Task: Find connections with filter location Bègles with filter topic #realestateinvesting with filter profile language French with filter current company Directi with filter school Dr. Babasaheb Ambedkar Marathwada University, Aurangabad with filter industry Leasing Residential Real Estate with filter service category Blogging with filter keywords title Architect
Action: Mouse moved to (484, 64)
Screenshot: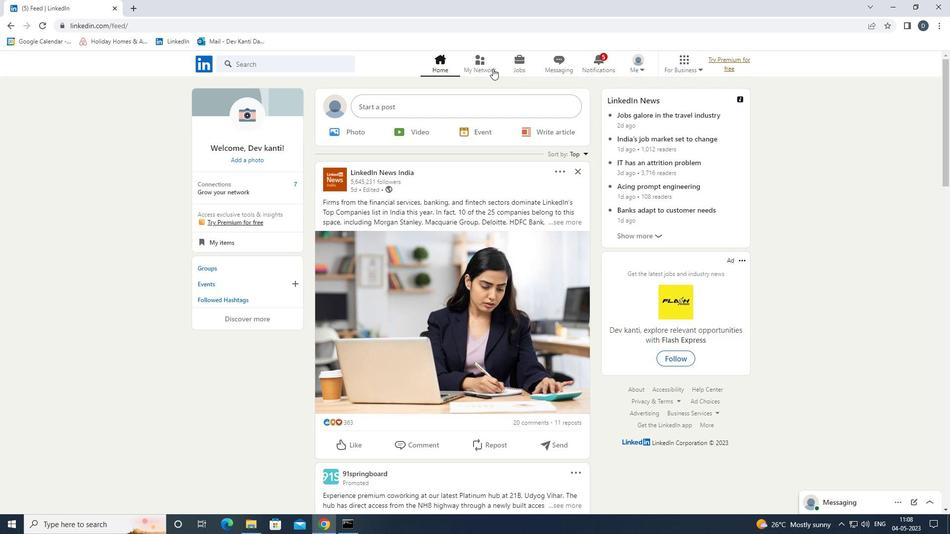 
Action: Mouse pressed left at (484, 64)
Screenshot: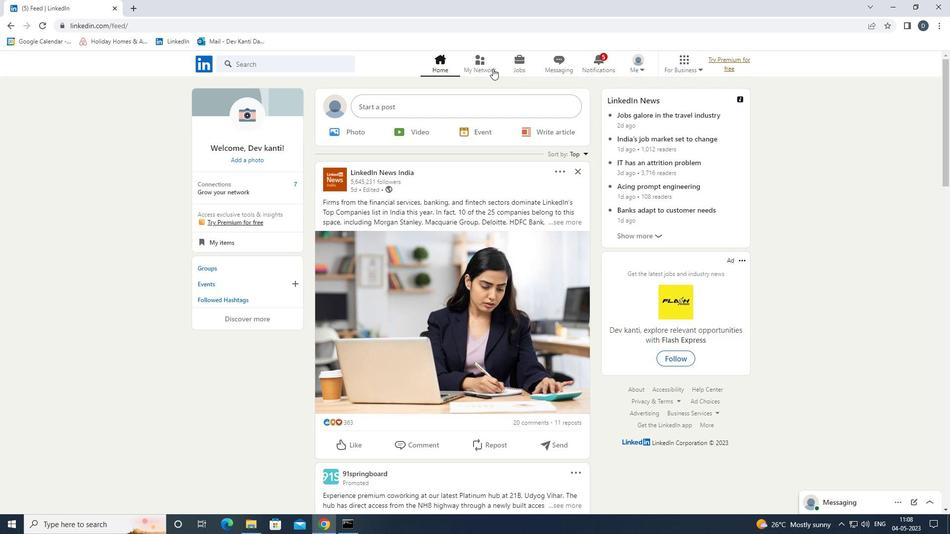
Action: Mouse moved to (329, 118)
Screenshot: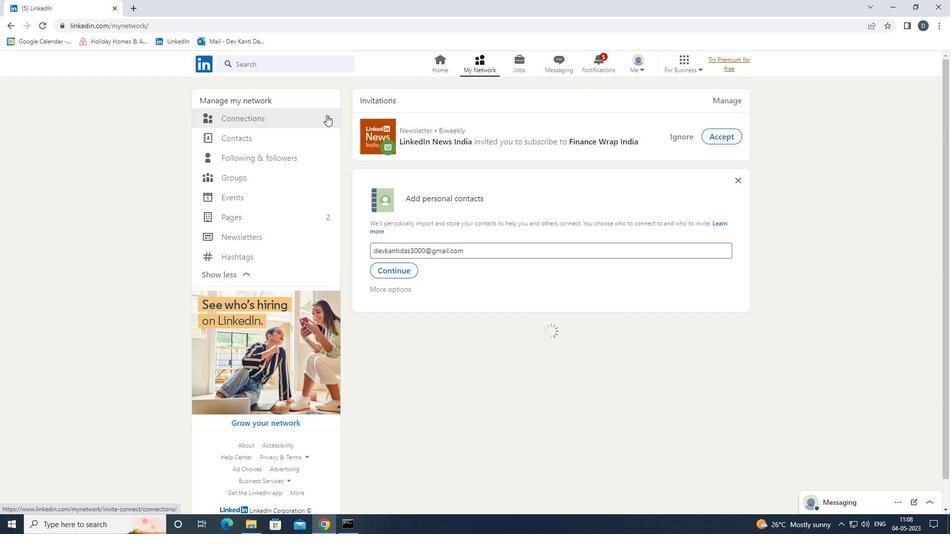 
Action: Mouse pressed left at (329, 118)
Screenshot: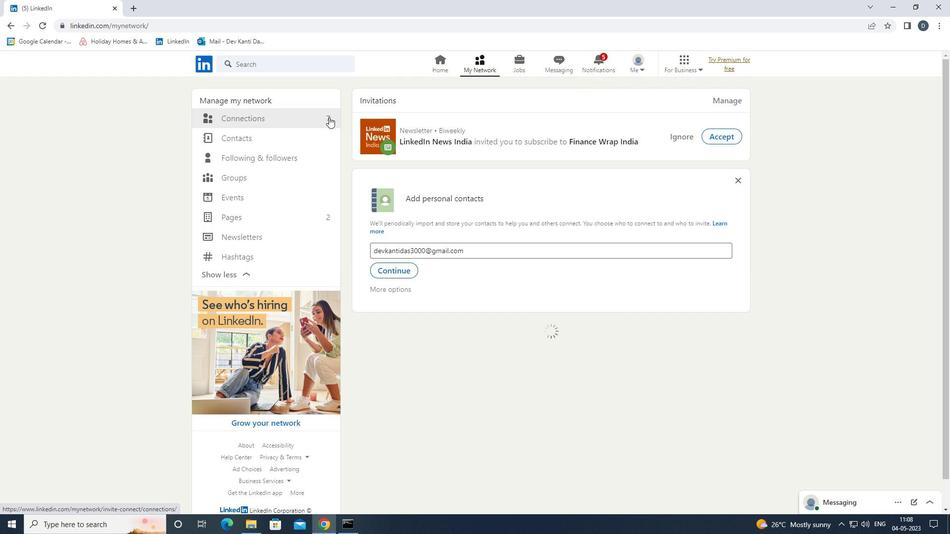 
Action: Mouse moved to (565, 117)
Screenshot: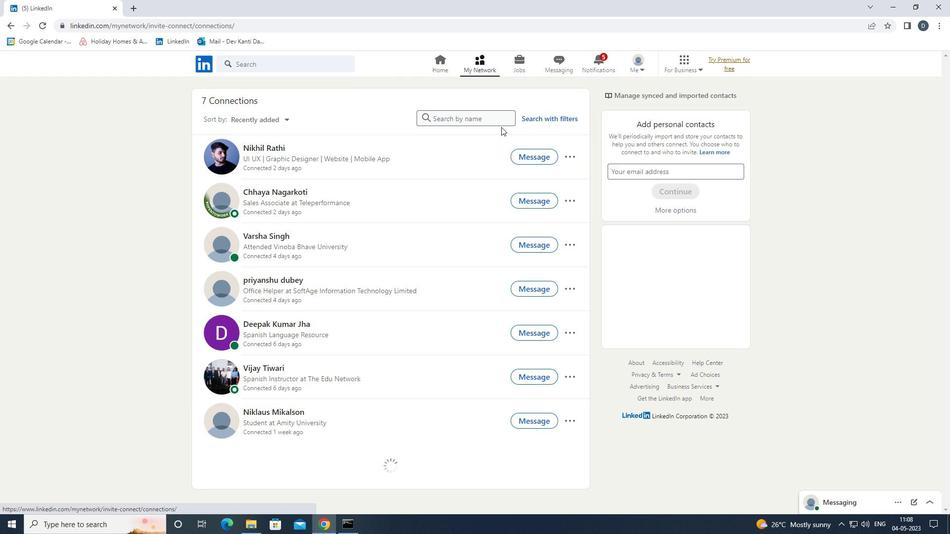 
Action: Mouse pressed left at (565, 117)
Screenshot: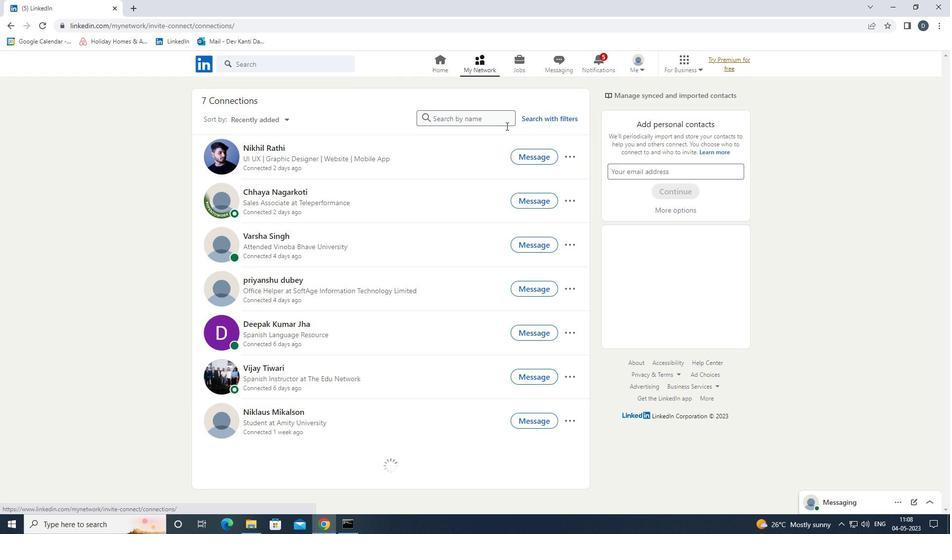 
Action: Mouse moved to (510, 89)
Screenshot: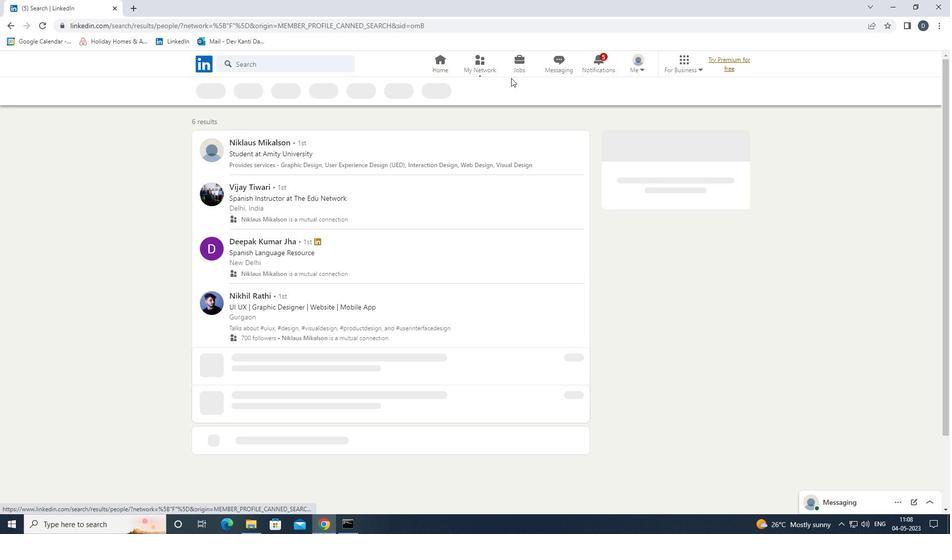 
Action: Mouse pressed left at (510, 89)
Screenshot: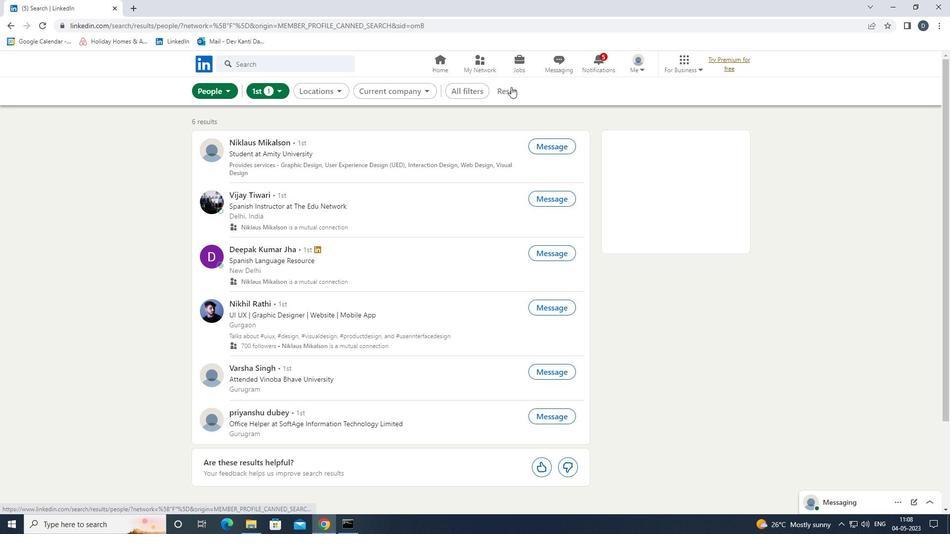 
Action: Mouse moved to (477, 94)
Screenshot: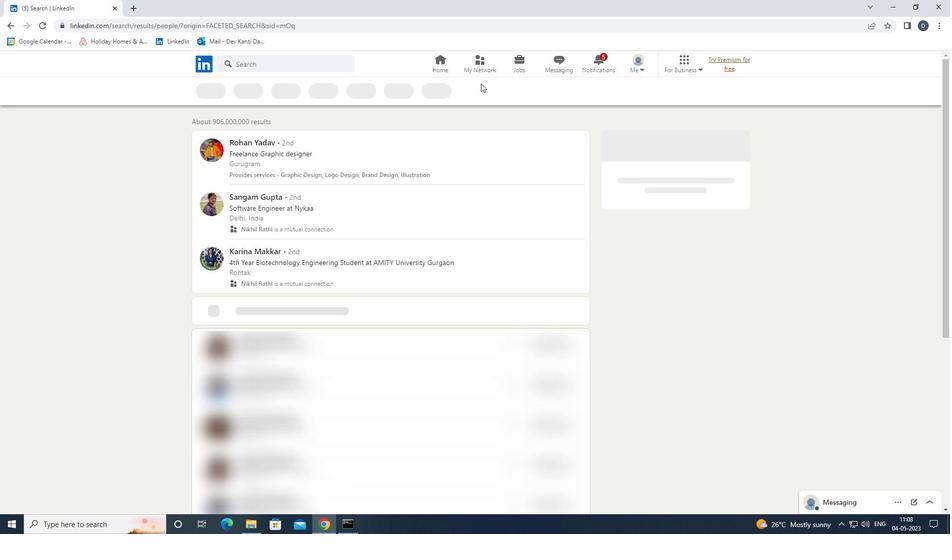 
Action: Mouse pressed left at (477, 94)
Screenshot: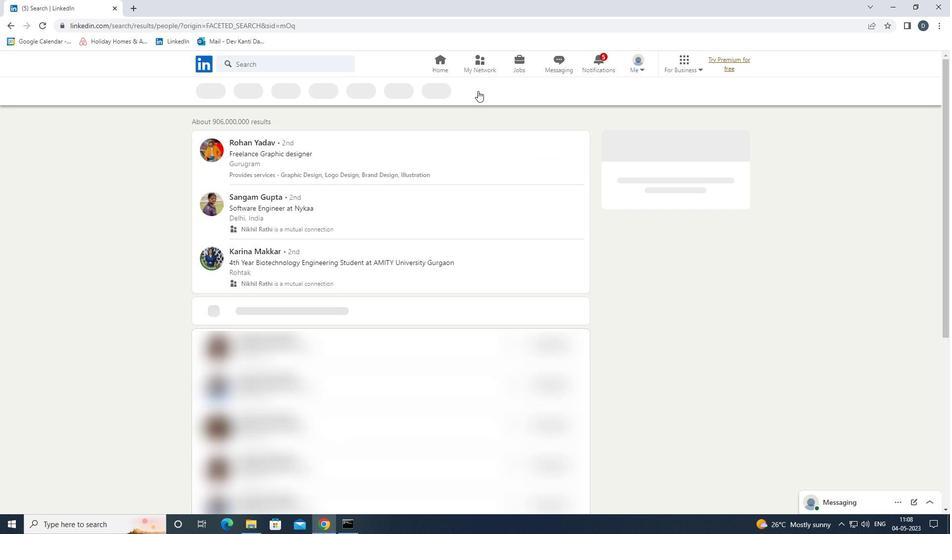 
Action: Mouse moved to (790, 284)
Screenshot: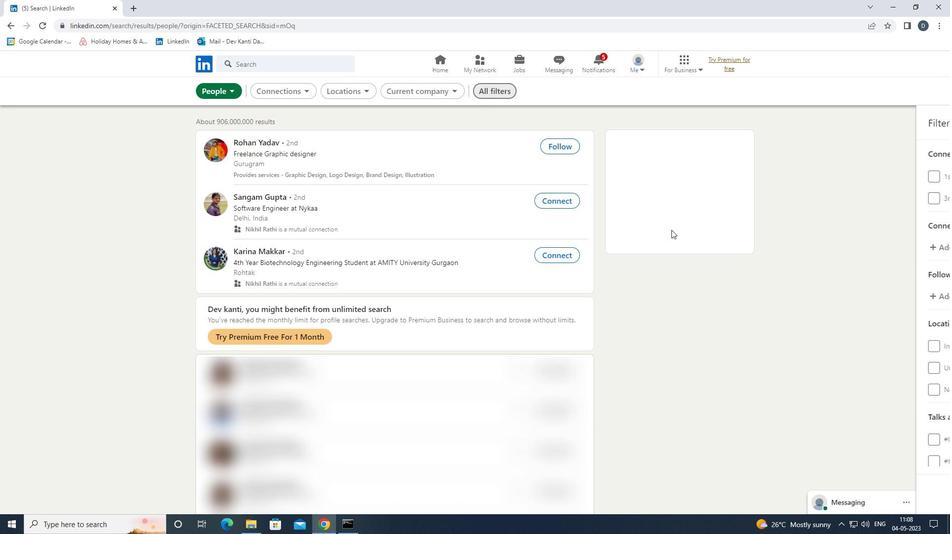 
Action: Mouse scrolled (790, 283) with delta (0, 0)
Screenshot: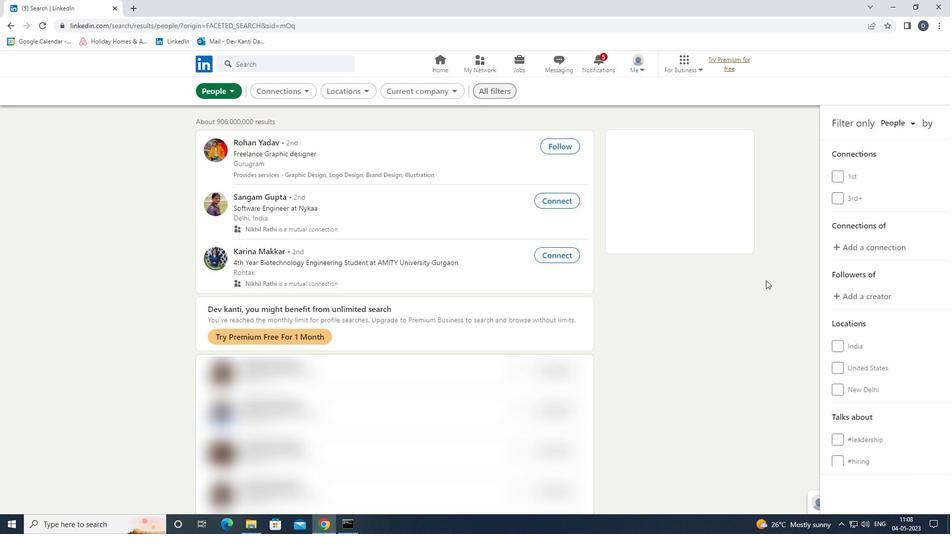 
Action: Mouse moved to (791, 284)
Screenshot: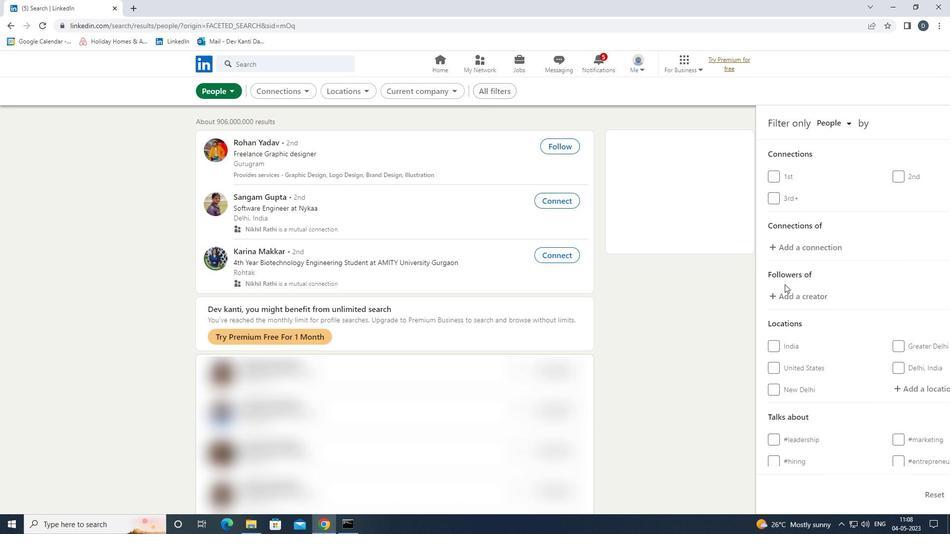 
Action: Mouse scrolled (791, 283) with delta (0, 0)
Screenshot: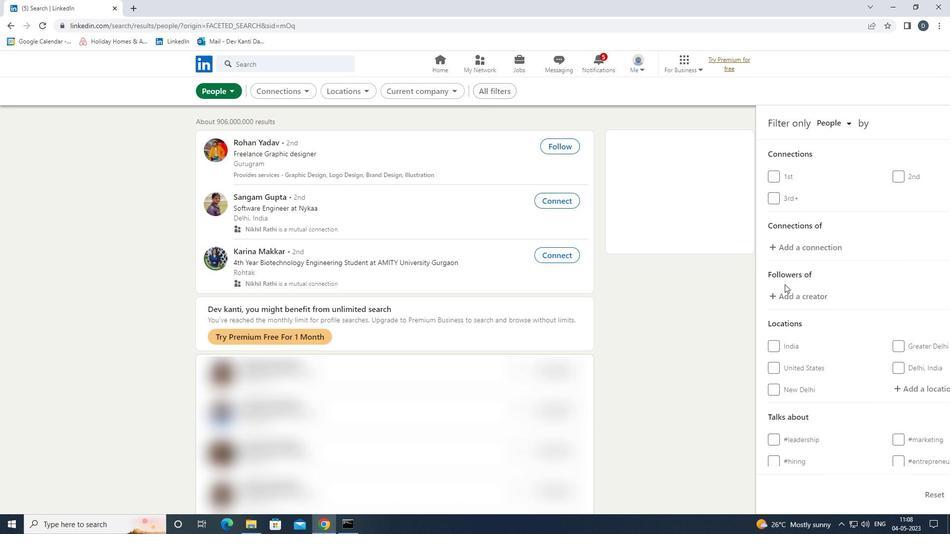 
Action: Mouse moved to (798, 284)
Screenshot: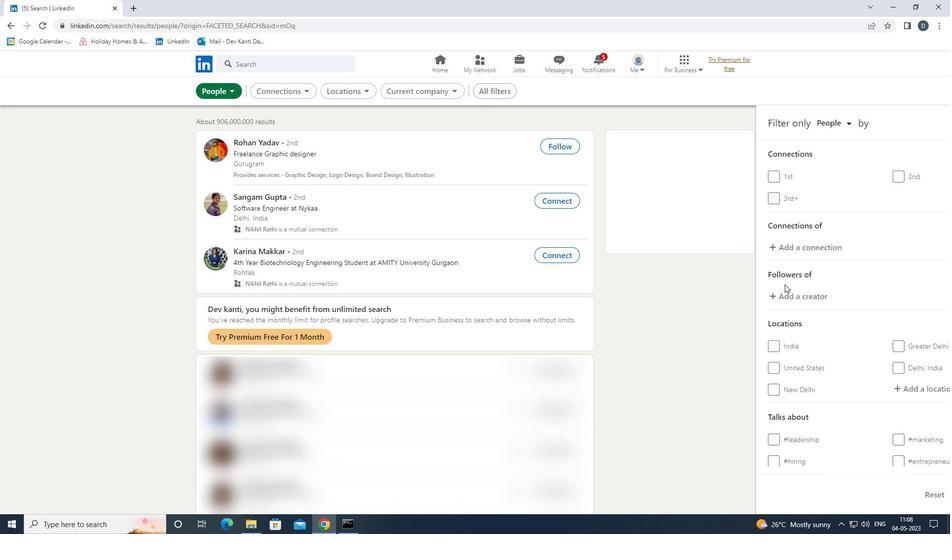 
Action: Mouse scrolled (798, 284) with delta (0, 0)
Screenshot: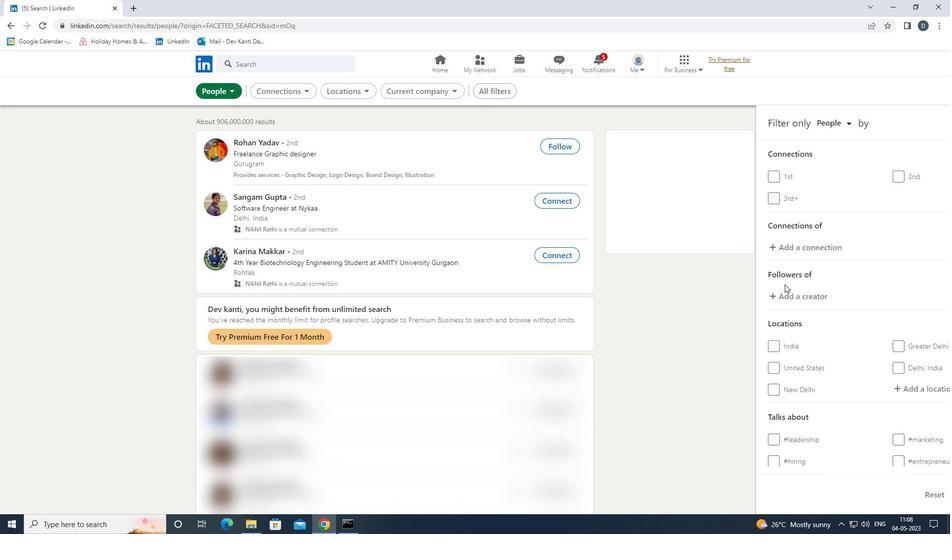 
Action: Mouse moved to (843, 248)
Screenshot: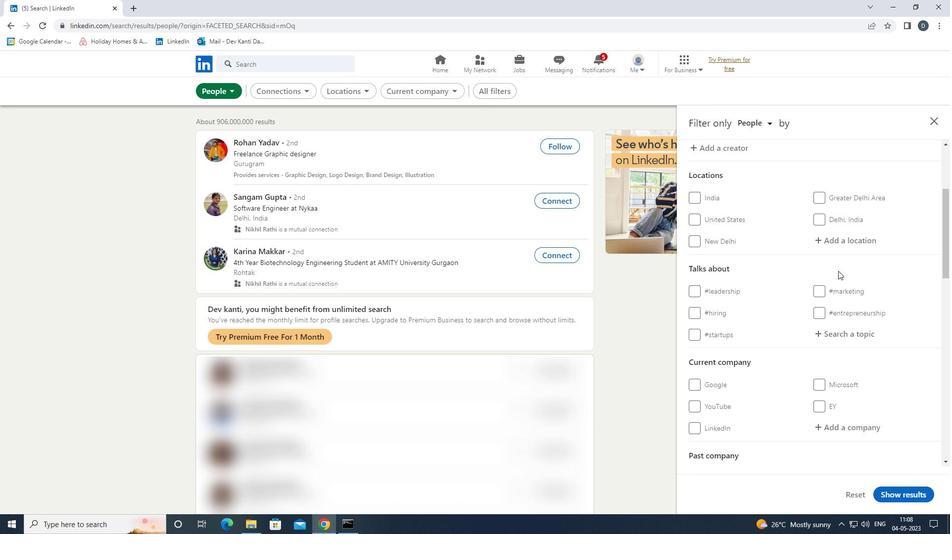 
Action: Mouse pressed left at (843, 248)
Screenshot: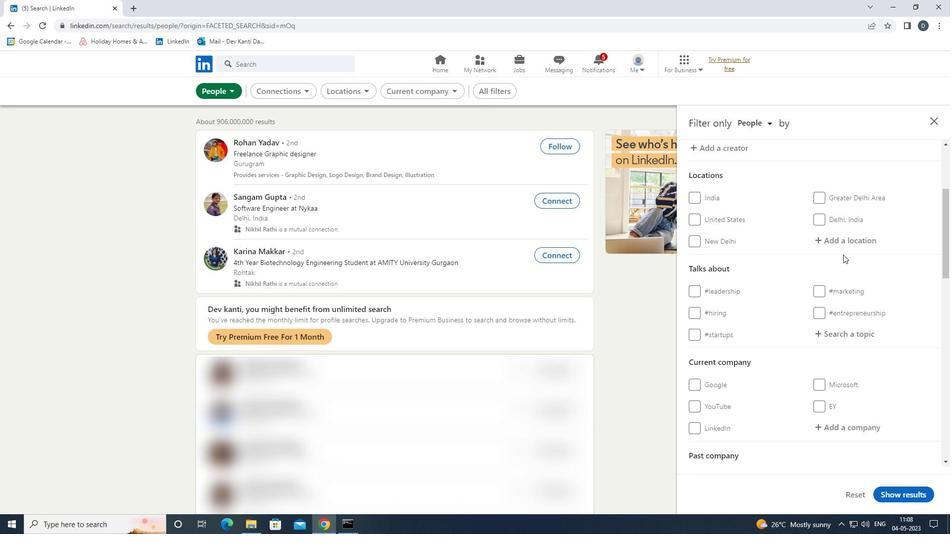 
Action: Key pressed <Key.shift>BEGLES<Key.down><Key.enter>
Screenshot: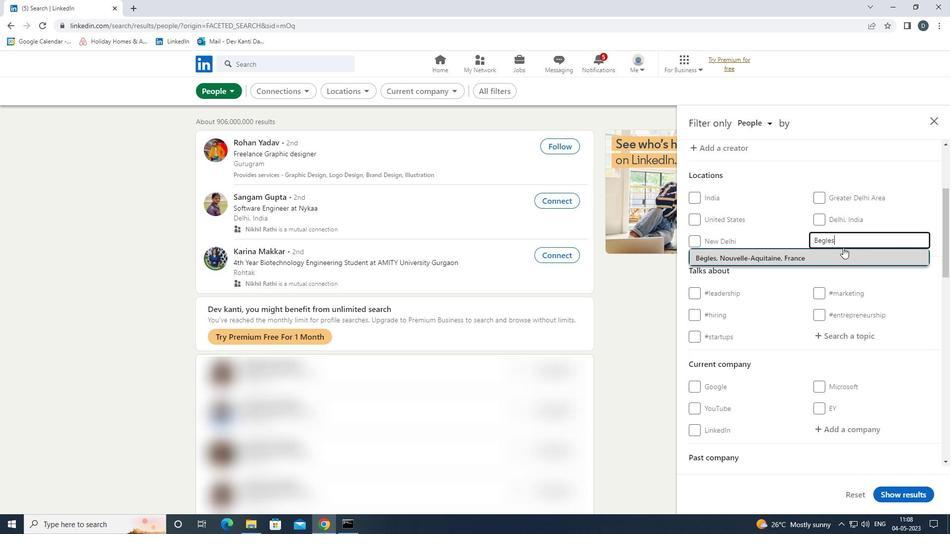 
Action: Mouse moved to (870, 252)
Screenshot: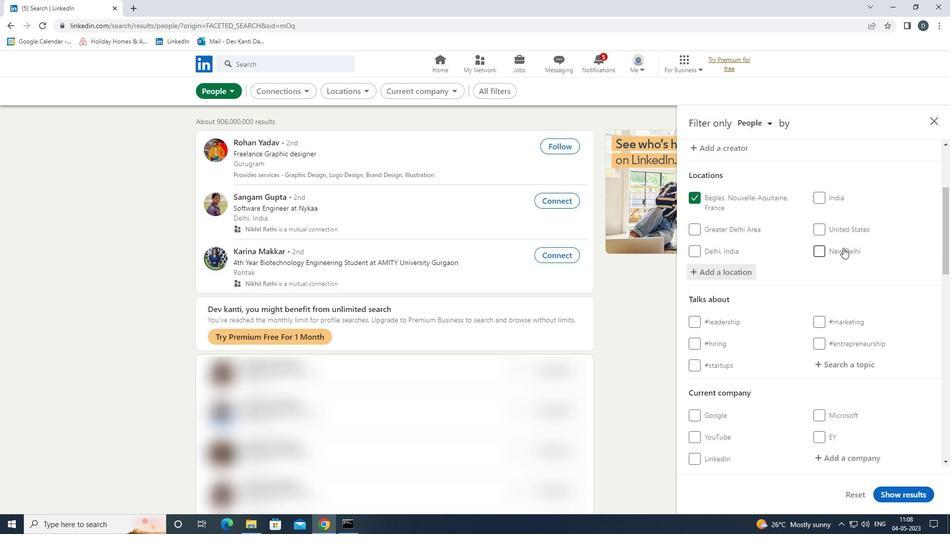 
Action: Mouse scrolled (870, 251) with delta (0, 0)
Screenshot: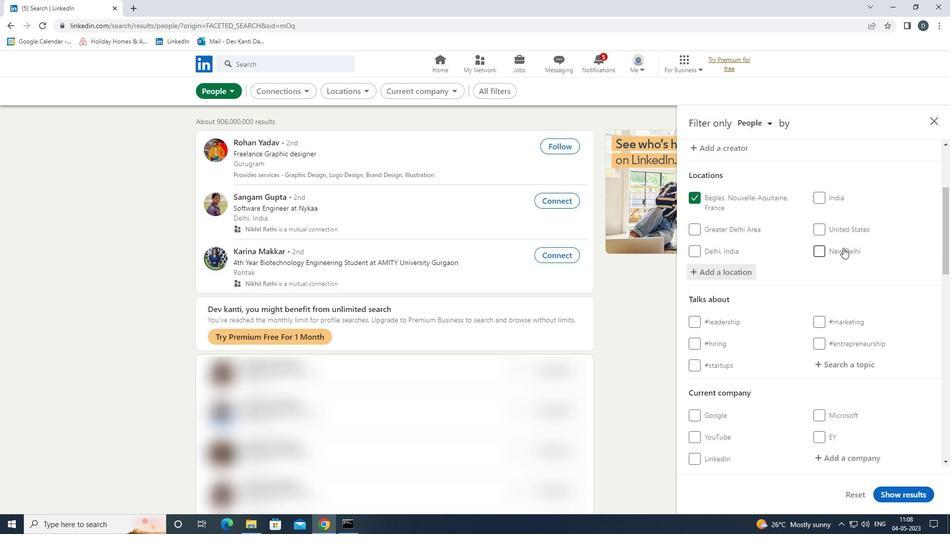 
Action: Mouse scrolled (870, 251) with delta (0, 0)
Screenshot: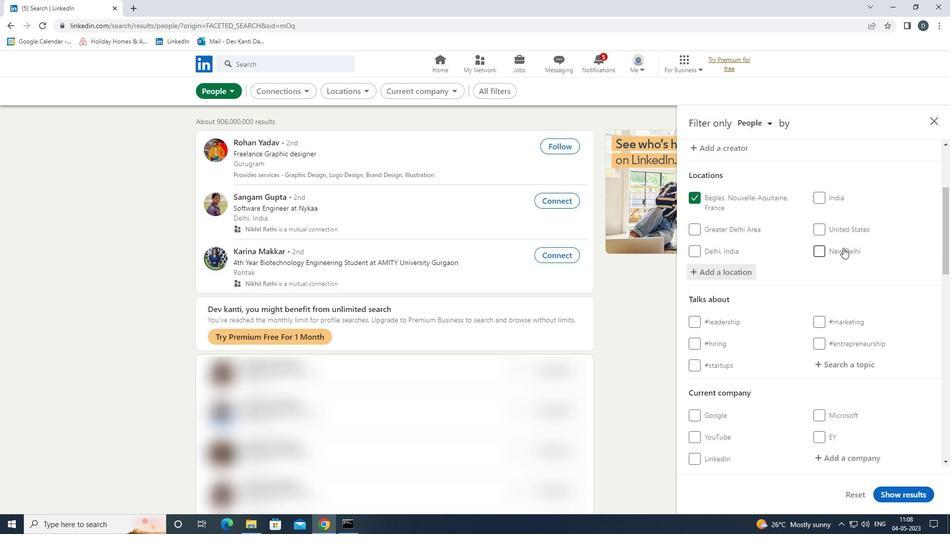 
Action: Mouse moved to (843, 269)
Screenshot: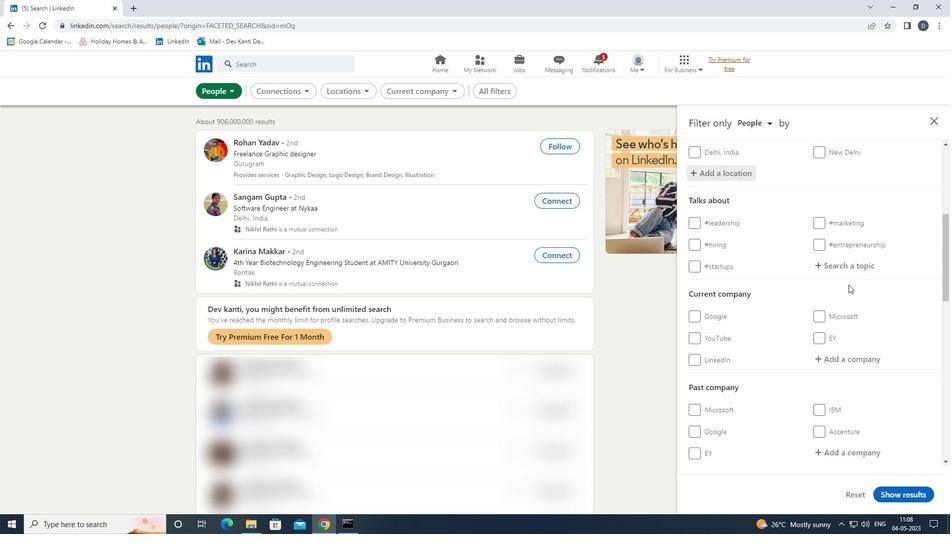 
Action: Mouse pressed left at (843, 269)
Screenshot: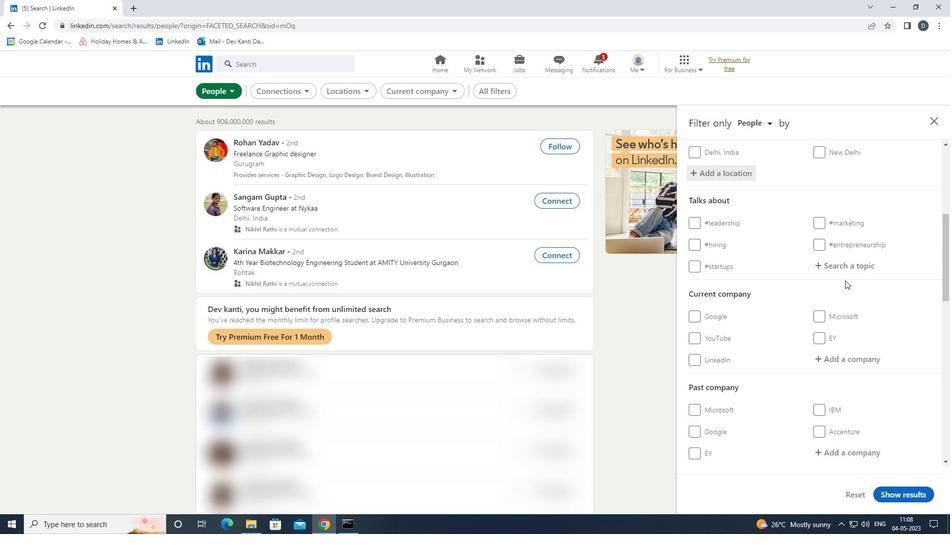 
Action: Mouse moved to (842, 268)
Screenshot: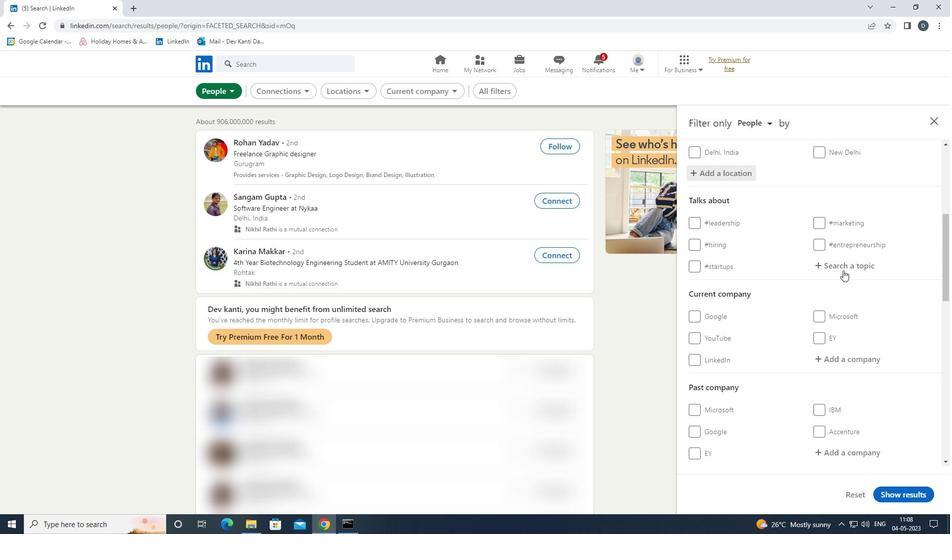 
Action: Key pressed REALESTATEINVESTING<Key.down><Key.enter>
Screenshot: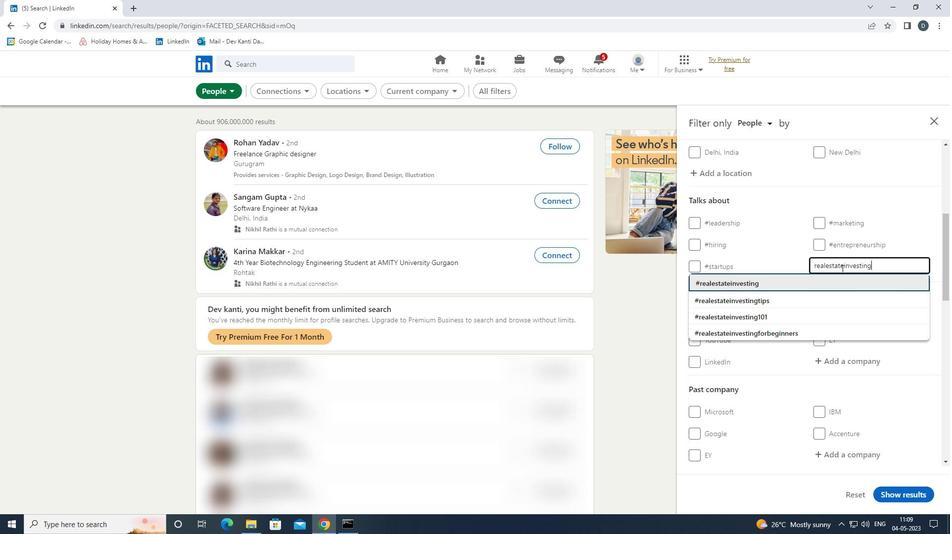 
Action: Mouse moved to (869, 252)
Screenshot: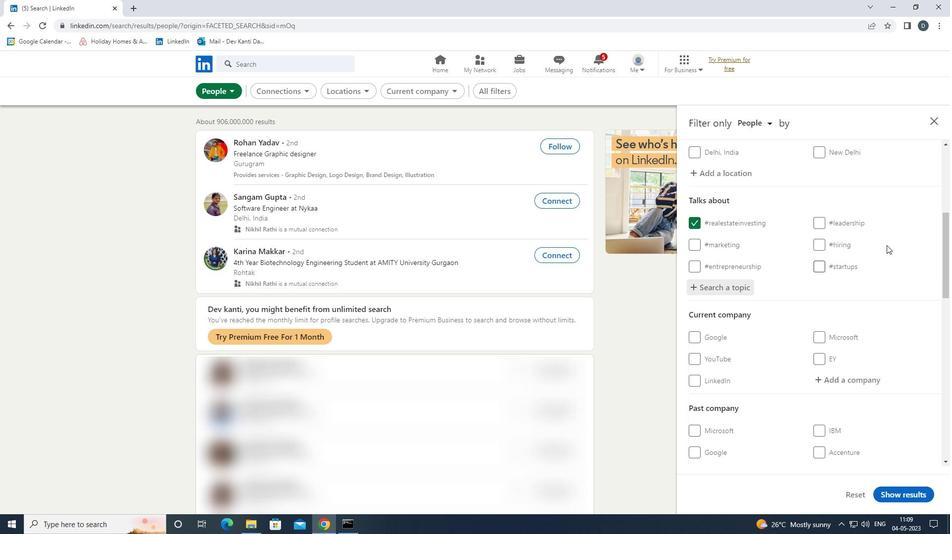 
Action: Mouse scrolled (869, 252) with delta (0, 0)
Screenshot: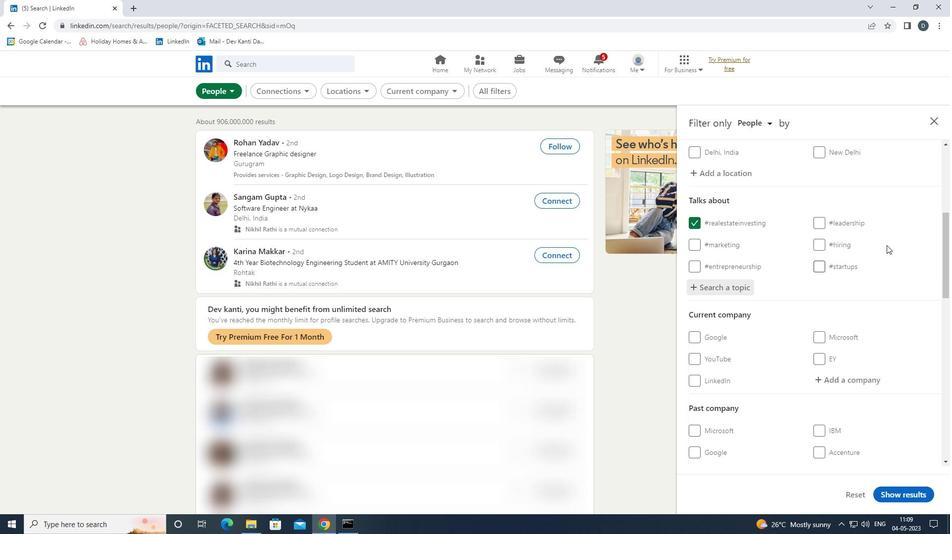 
Action: Mouse moved to (865, 261)
Screenshot: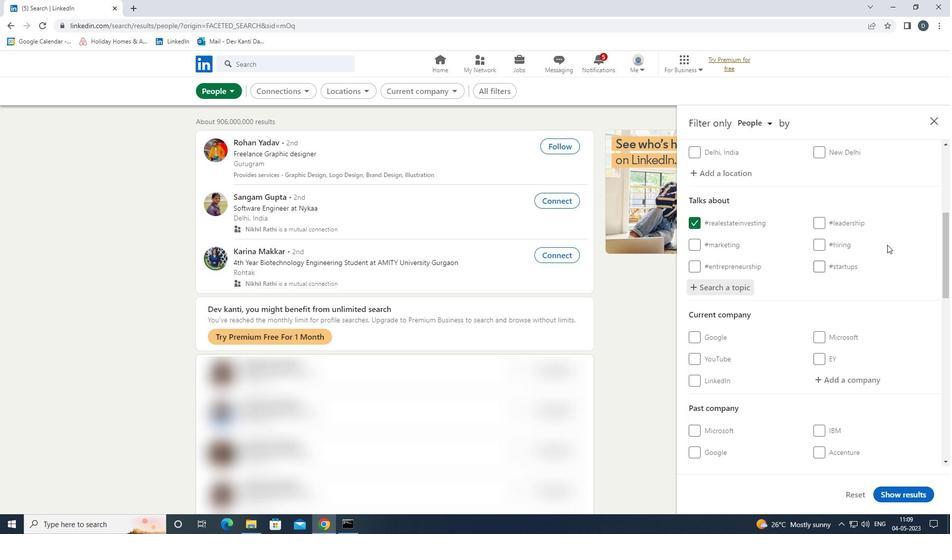 
Action: Mouse scrolled (865, 260) with delta (0, 0)
Screenshot: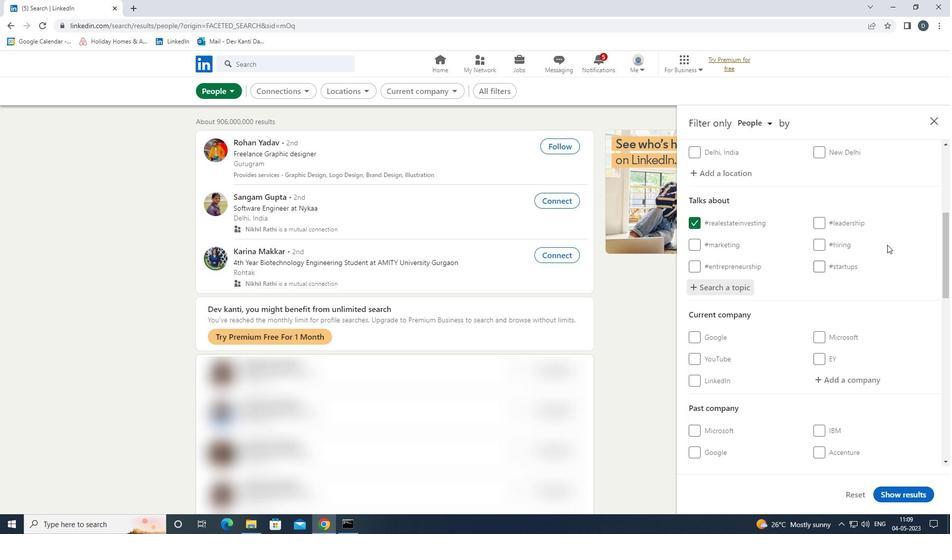 
Action: Mouse moved to (861, 266)
Screenshot: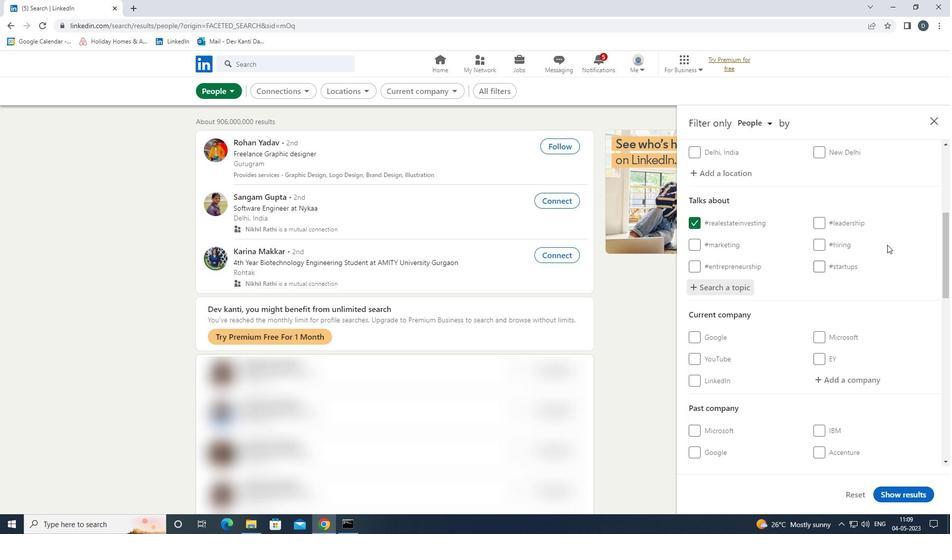 
Action: Mouse scrolled (861, 265) with delta (0, 0)
Screenshot: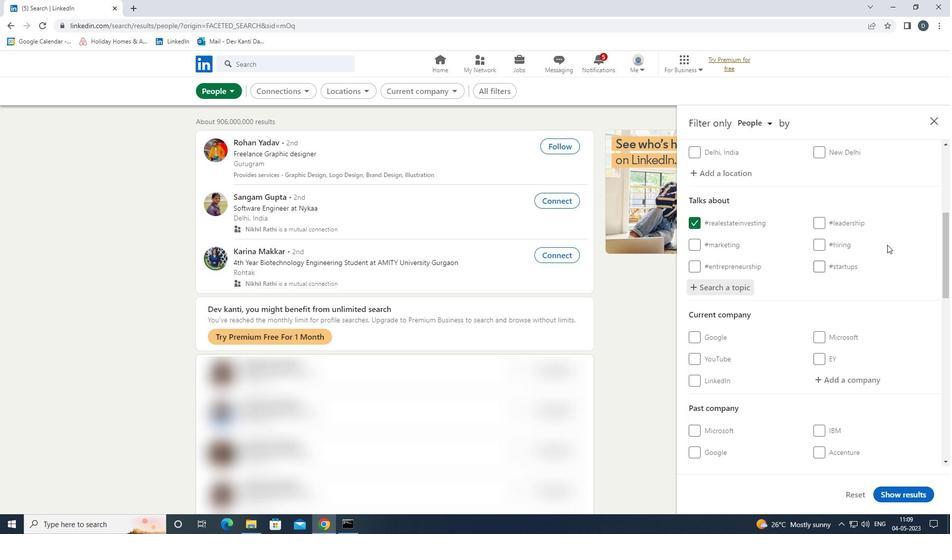 
Action: Mouse moved to (861, 266)
Screenshot: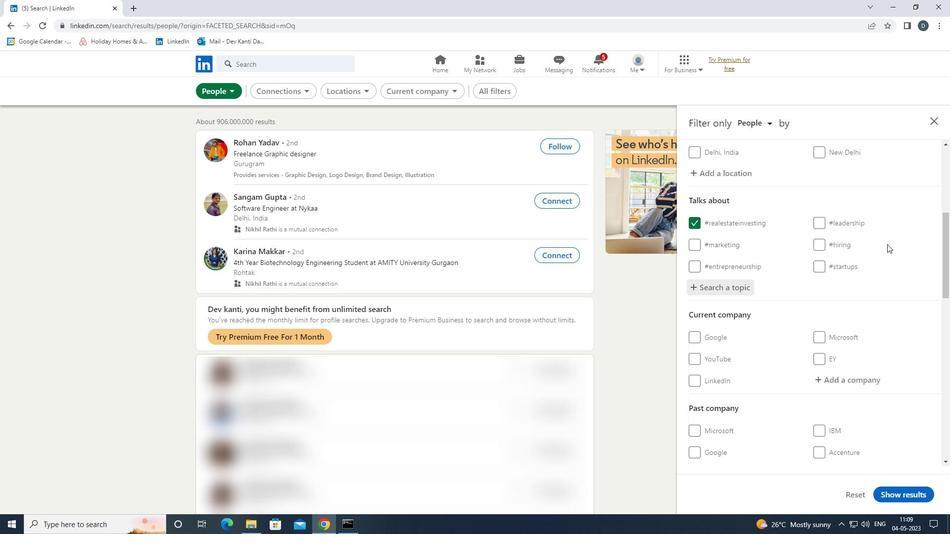 
Action: Mouse scrolled (861, 266) with delta (0, 0)
Screenshot: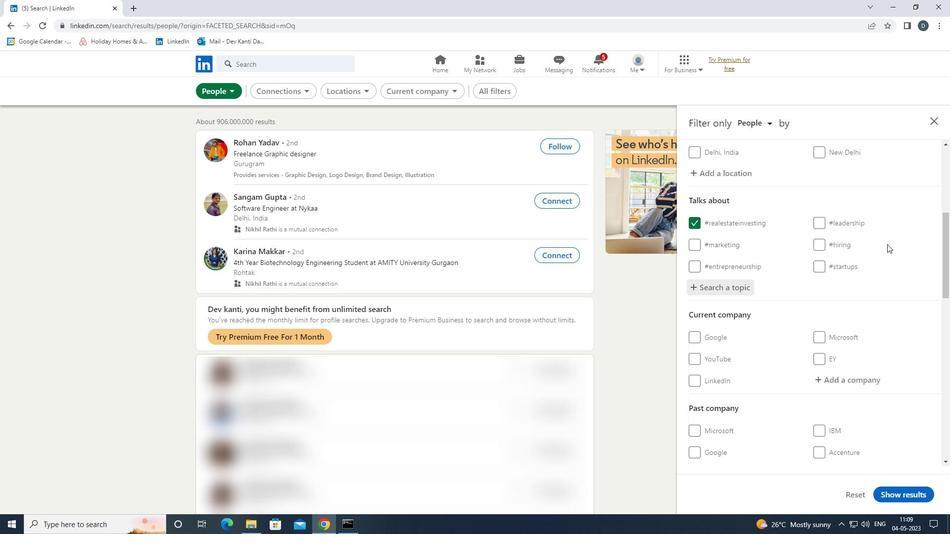 
Action: Mouse moved to (859, 275)
Screenshot: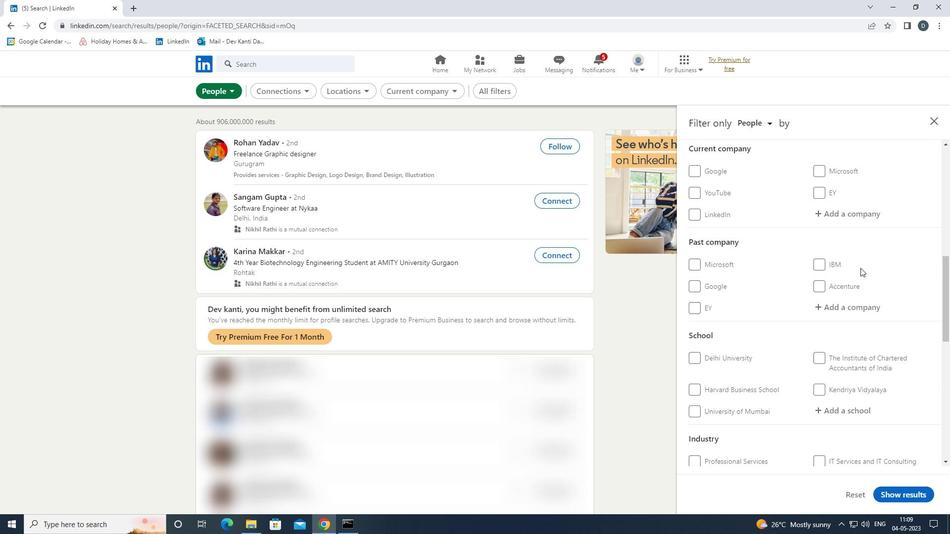 
Action: Mouse scrolled (859, 275) with delta (0, 0)
Screenshot: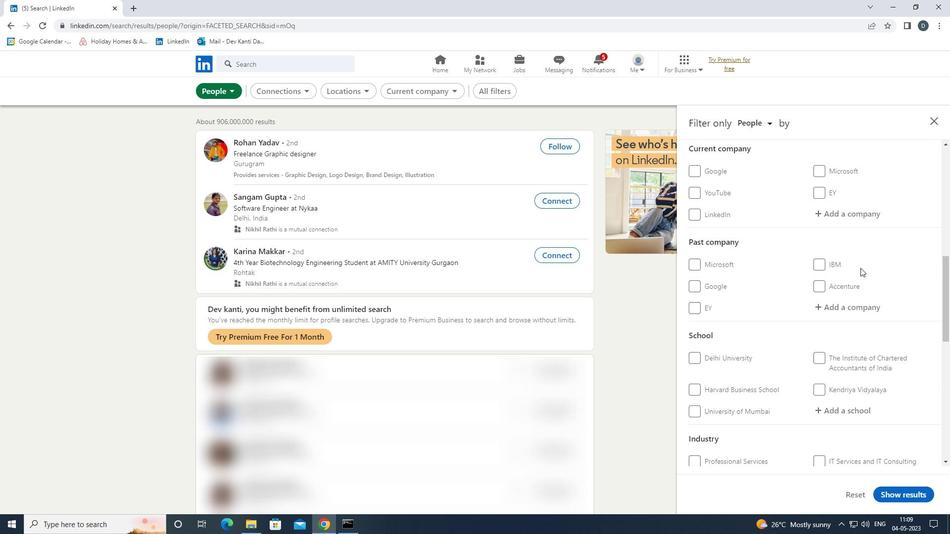 
Action: Mouse moved to (859, 277)
Screenshot: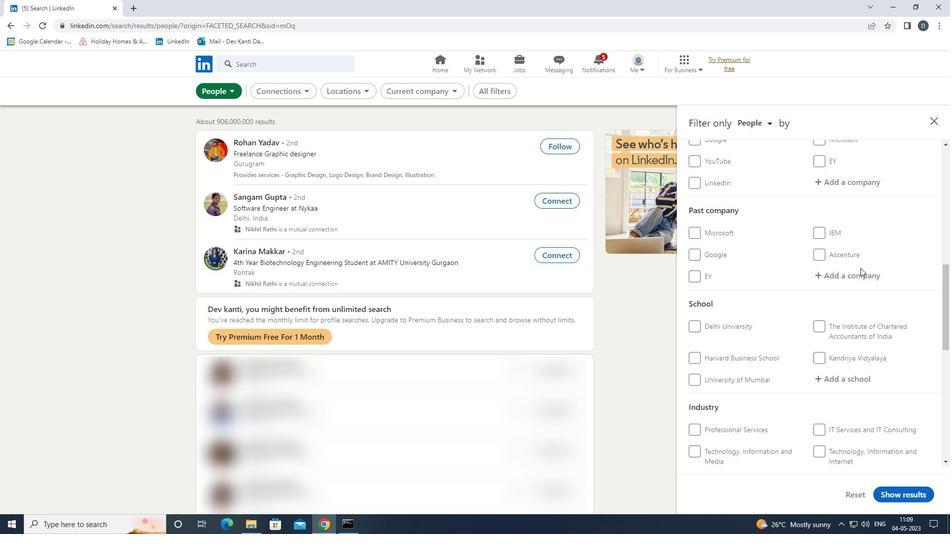 
Action: Mouse scrolled (859, 277) with delta (0, 0)
Screenshot: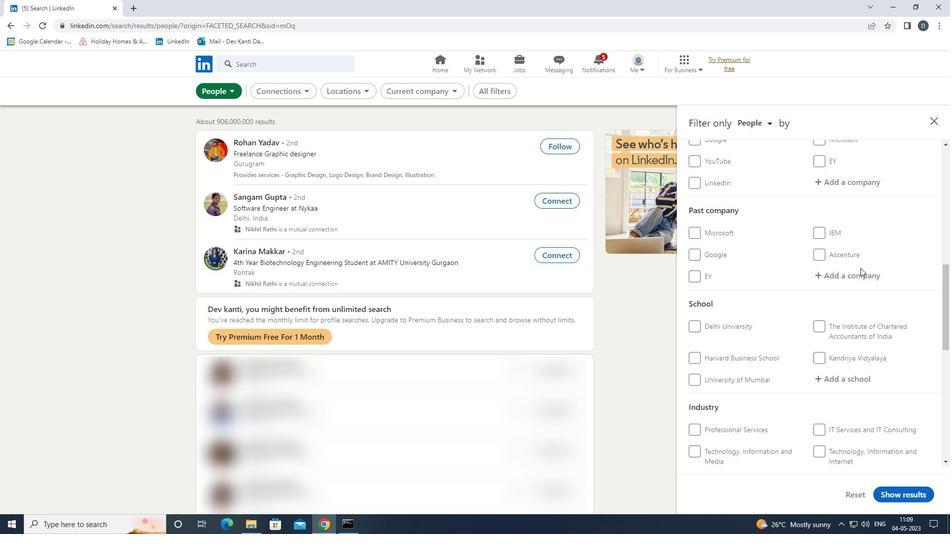 
Action: Mouse moved to (859, 278)
Screenshot: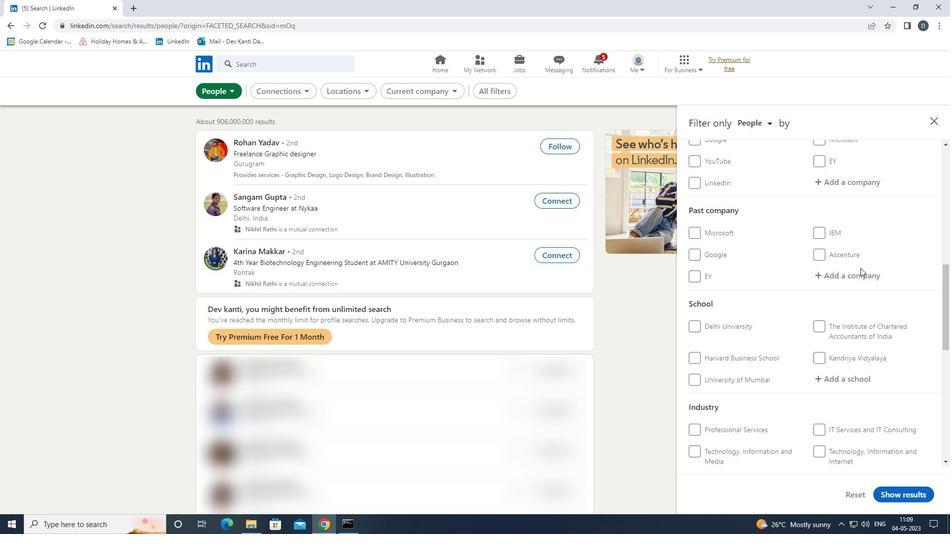 
Action: Mouse scrolled (859, 278) with delta (0, 0)
Screenshot: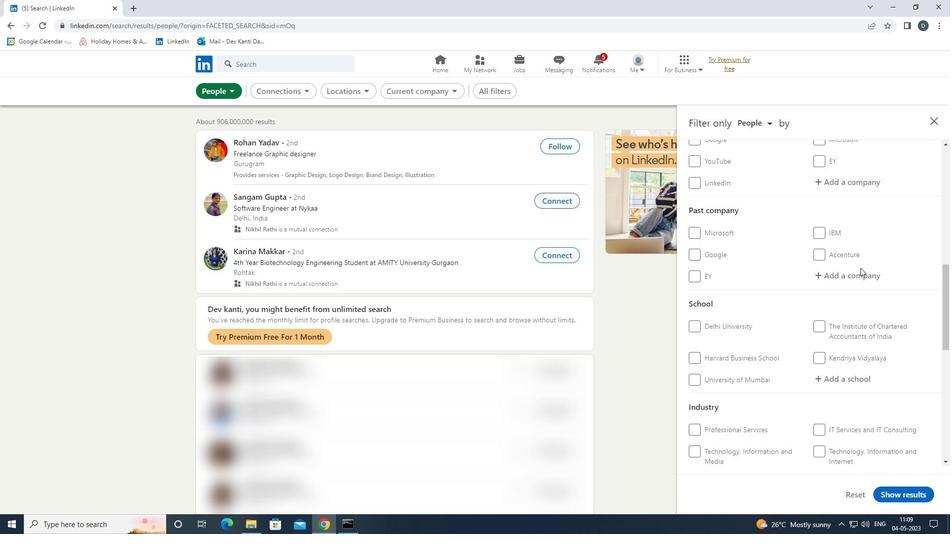 
Action: Mouse moved to (852, 284)
Screenshot: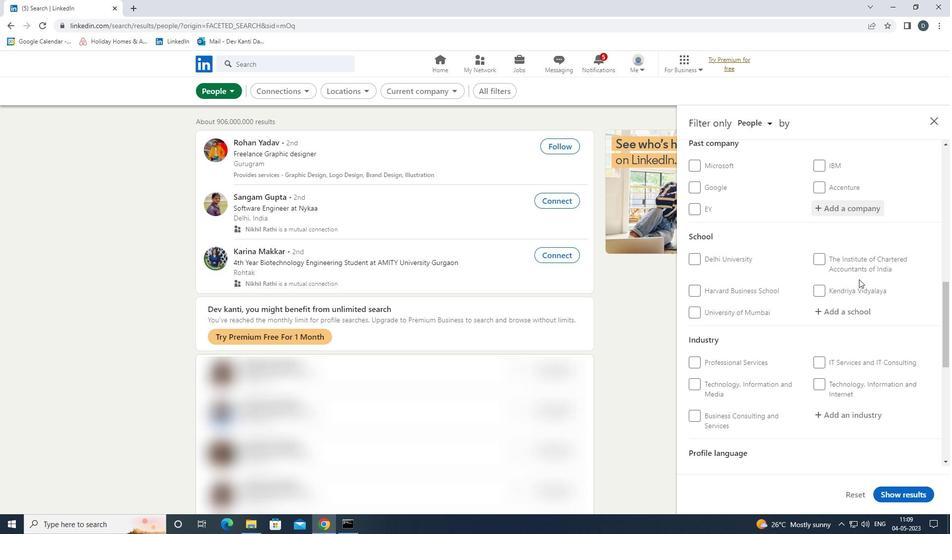 
Action: Mouse scrolled (852, 283) with delta (0, 0)
Screenshot: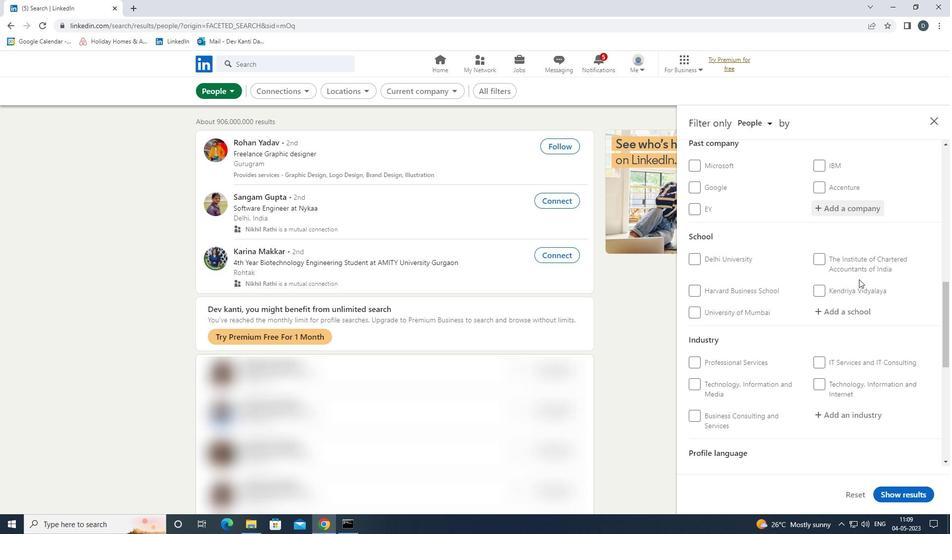 
Action: Mouse moved to (851, 284)
Screenshot: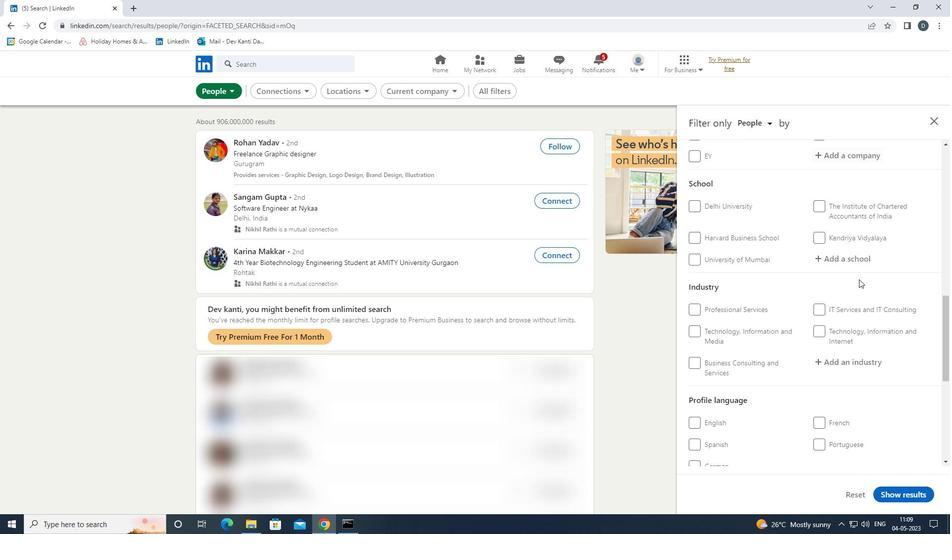 
Action: Mouse scrolled (851, 284) with delta (0, 0)
Screenshot: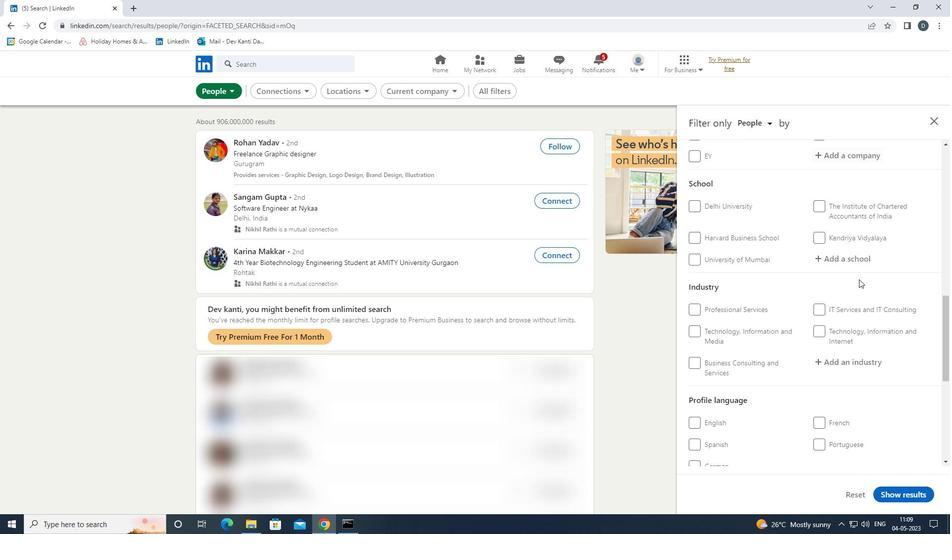 
Action: Mouse moved to (835, 287)
Screenshot: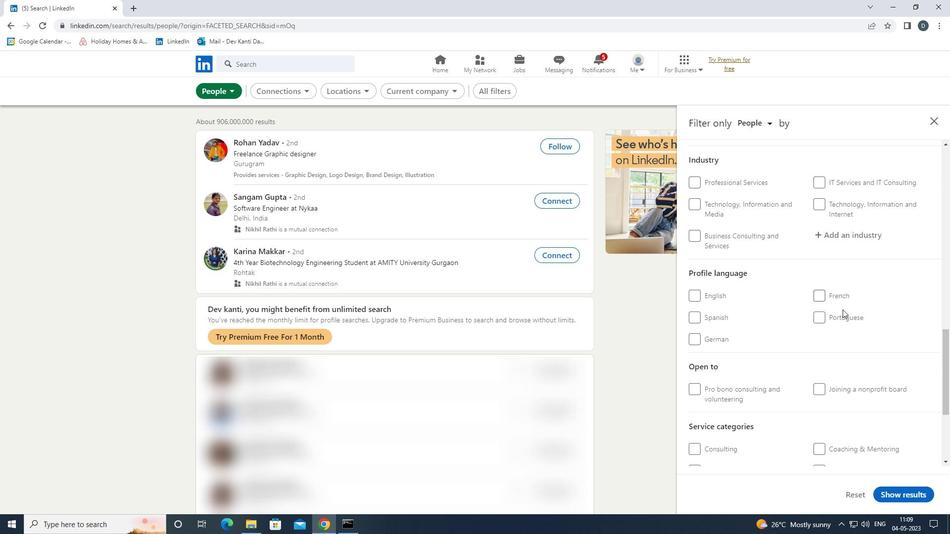 
Action: Mouse pressed left at (835, 287)
Screenshot: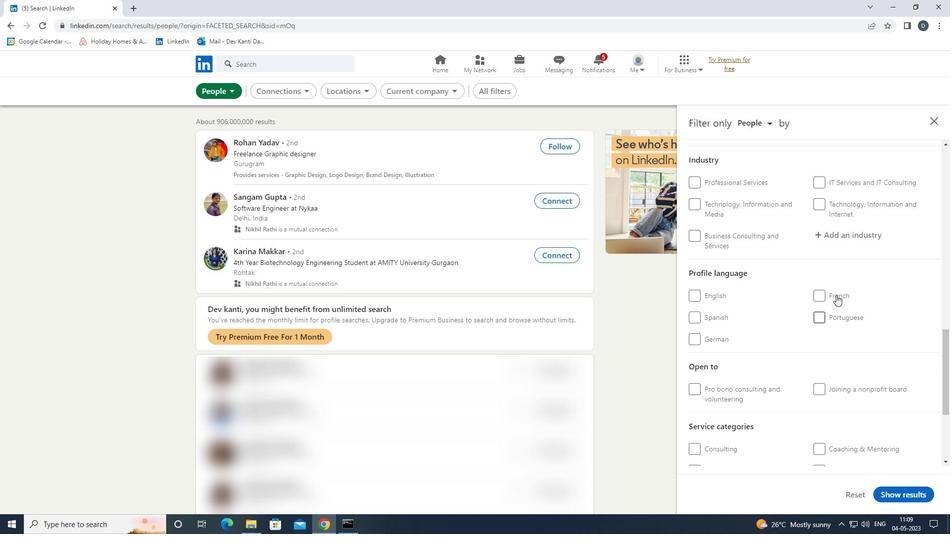 
Action: Mouse moved to (830, 300)
Screenshot: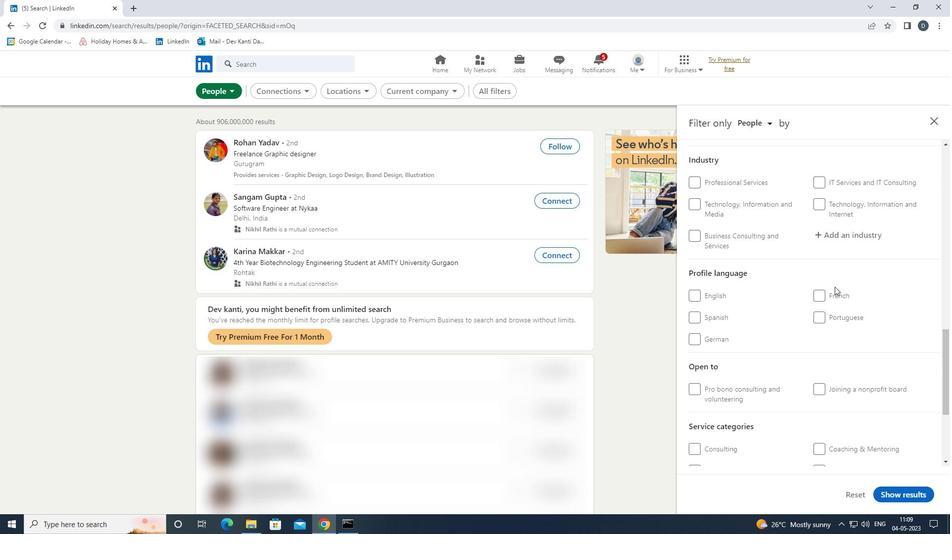 
Action: Mouse pressed left at (830, 300)
Screenshot: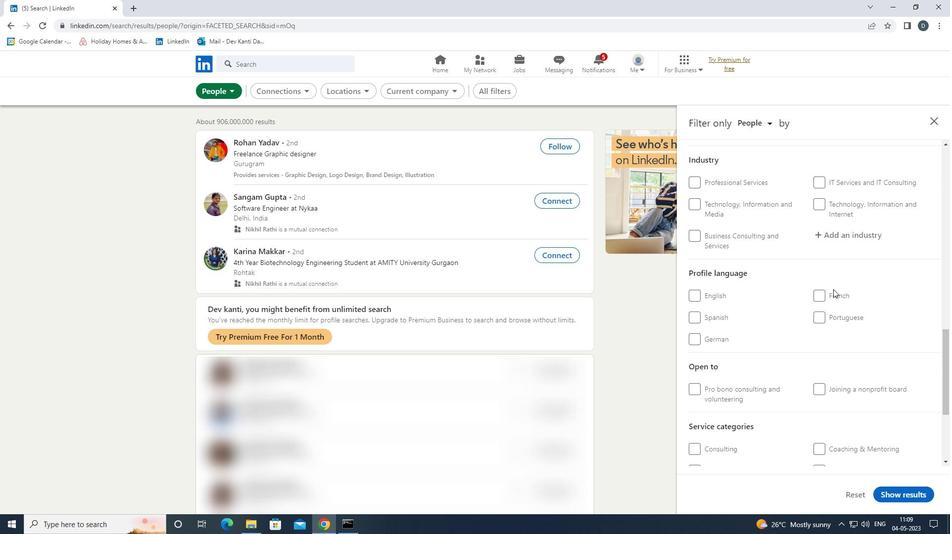 
Action: Mouse moved to (832, 299)
Screenshot: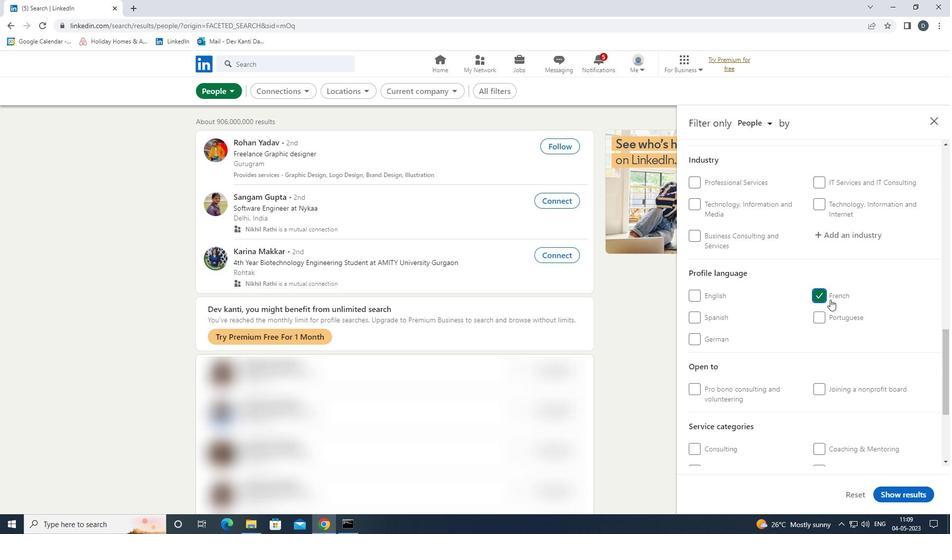 
Action: Mouse scrolled (832, 300) with delta (0, 0)
Screenshot: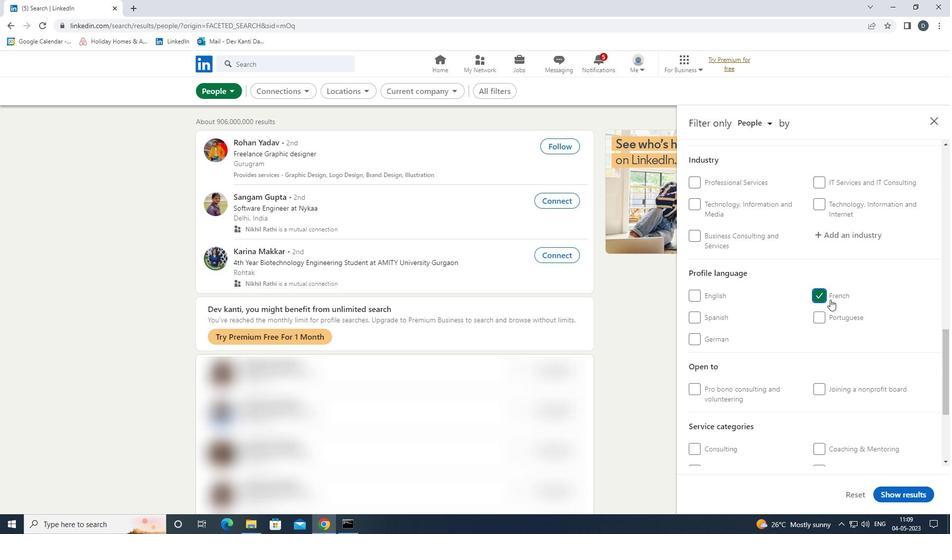 
Action: Mouse scrolled (832, 300) with delta (0, 0)
Screenshot: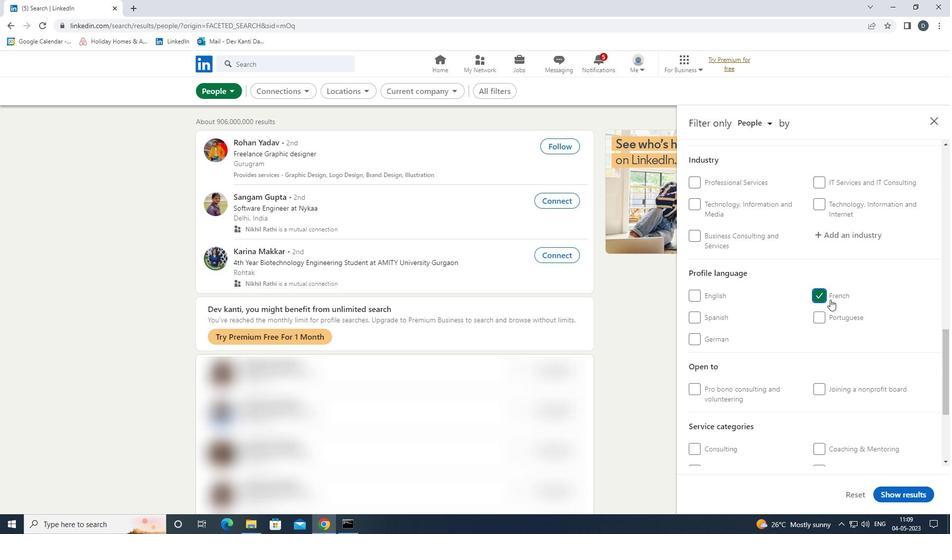 
Action: Mouse scrolled (832, 300) with delta (0, 0)
Screenshot: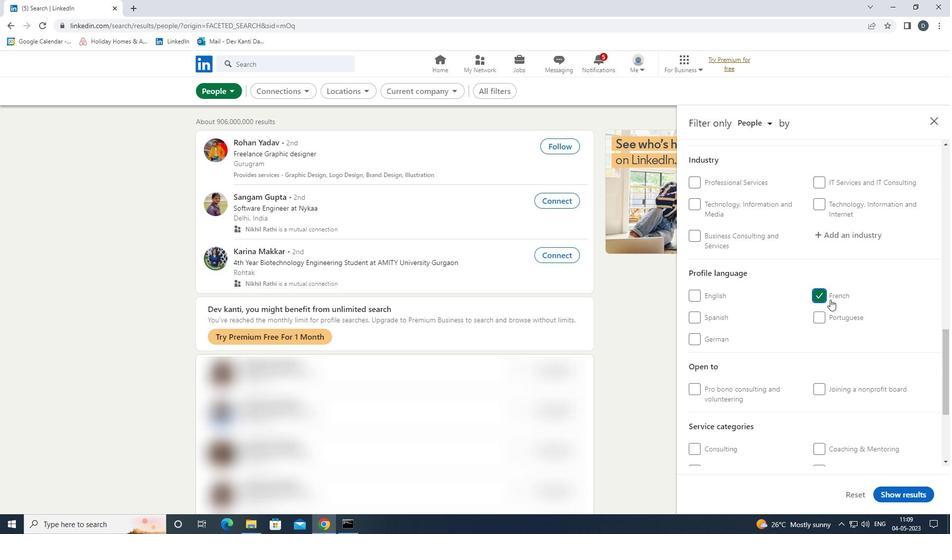 
Action: Mouse scrolled (832, 300) with delta (0, 0)
Screenshot: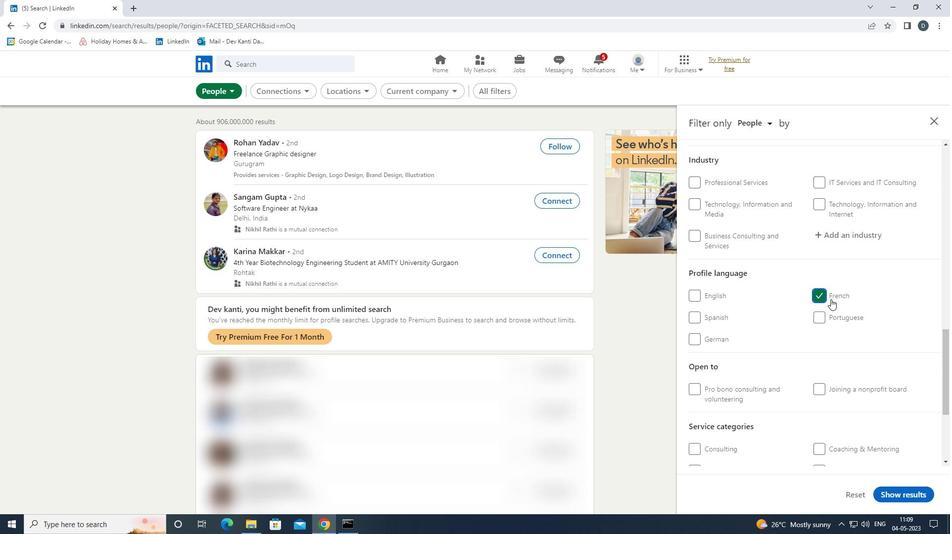 
Action: Mouse scrolled (832, 300) with delta (0, 0)
Screenshot: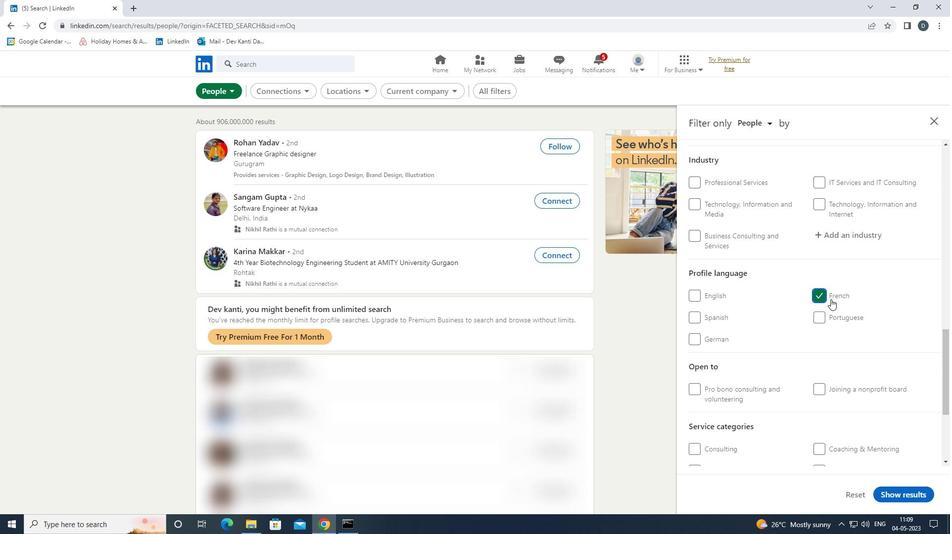 
Action: Mouse scrolled (832, 300) with delta (0, 0)
Screenshot: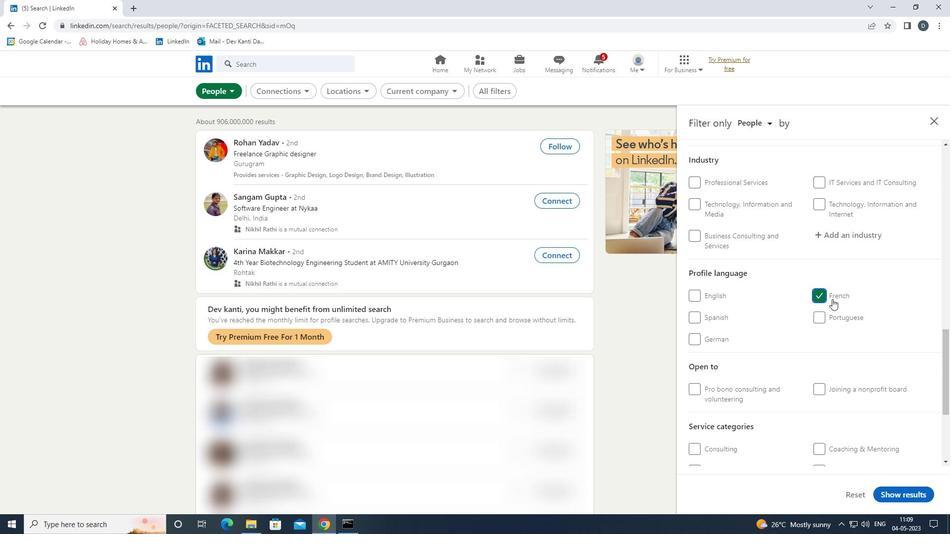 
Action: Mouse moved to (843, 229)
Screenshot: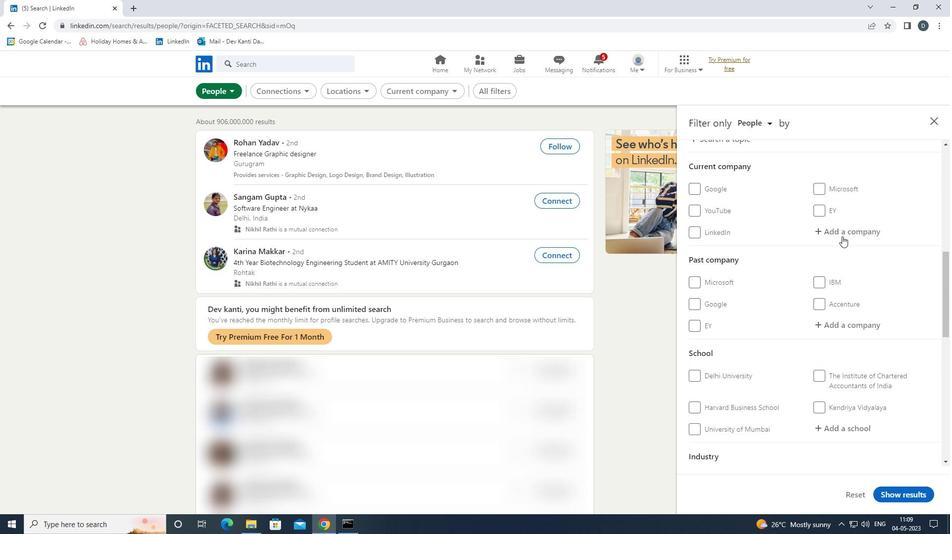 
Action: Mouse pressed left at (843, 229)
Screenshot: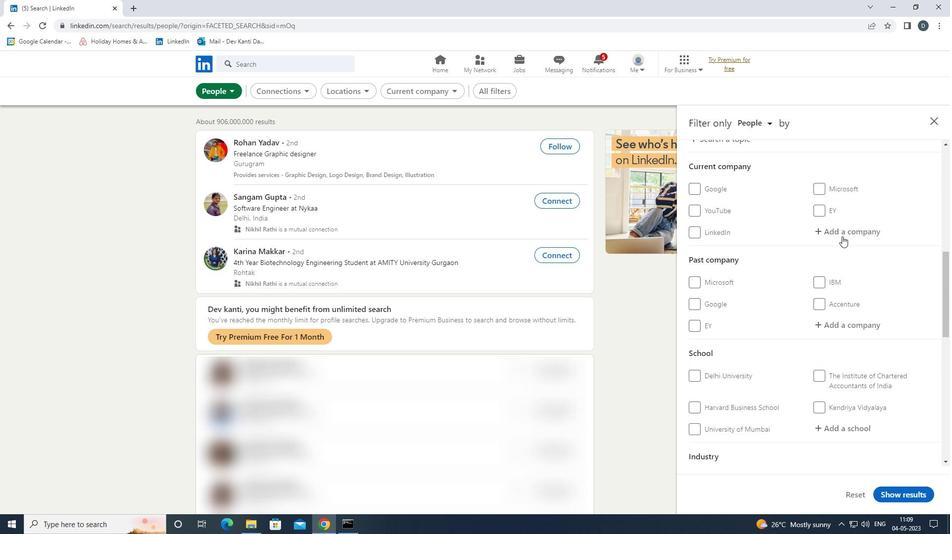 
Action: Mouse moved to (838, 231)
Screenshot: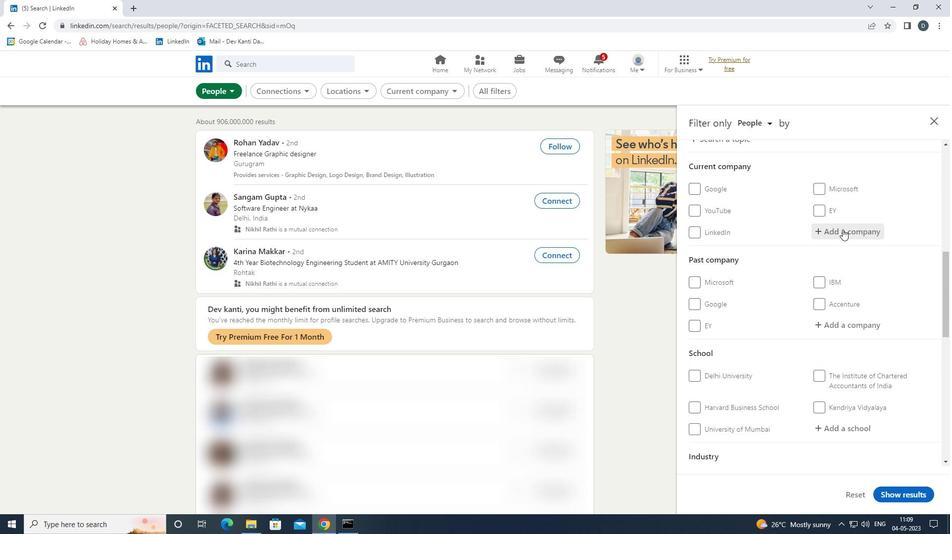 
Action: Key pressed <Key.shift>DIRECTI<Key.down><Key.enter>
Screenshot: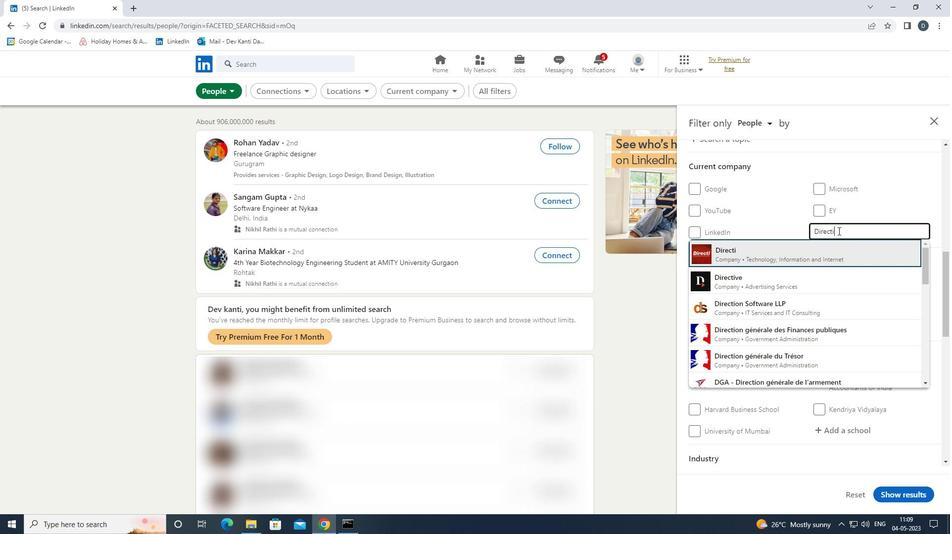 
Action: Mouse moved to (779, 208)
Screenshot: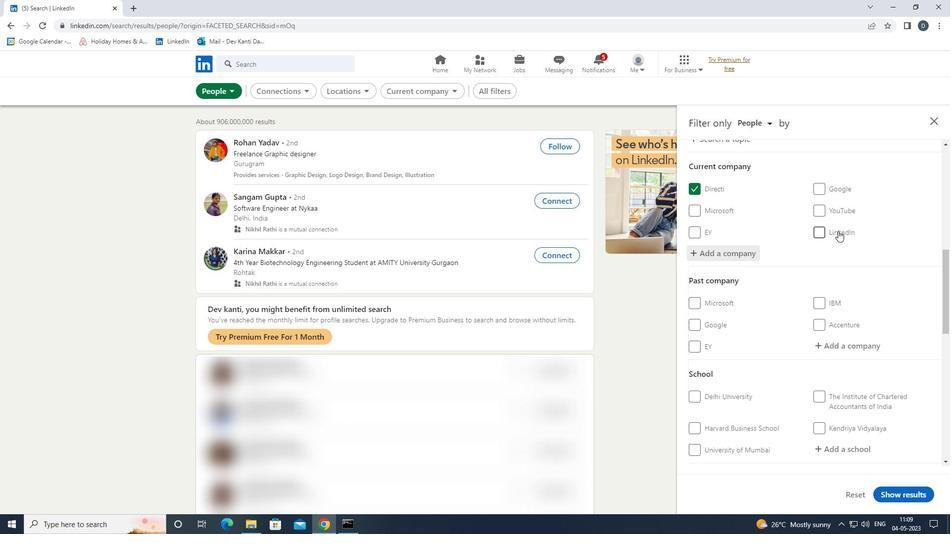 
Action: Mouse scrolled (779, 207) with delta (0, 0)
Screenshot: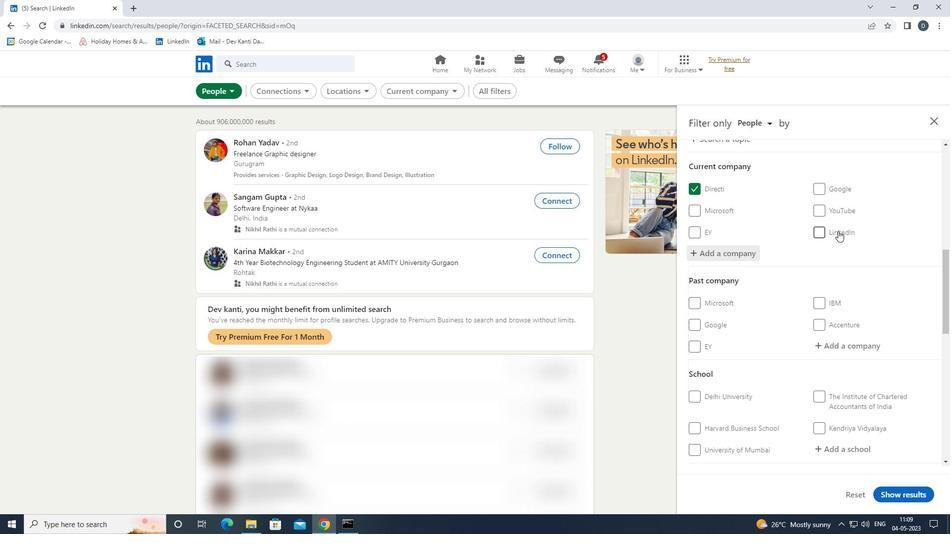 
Action: Mouse scrolled (779, 207) with delta (0, 0)
Screenshot: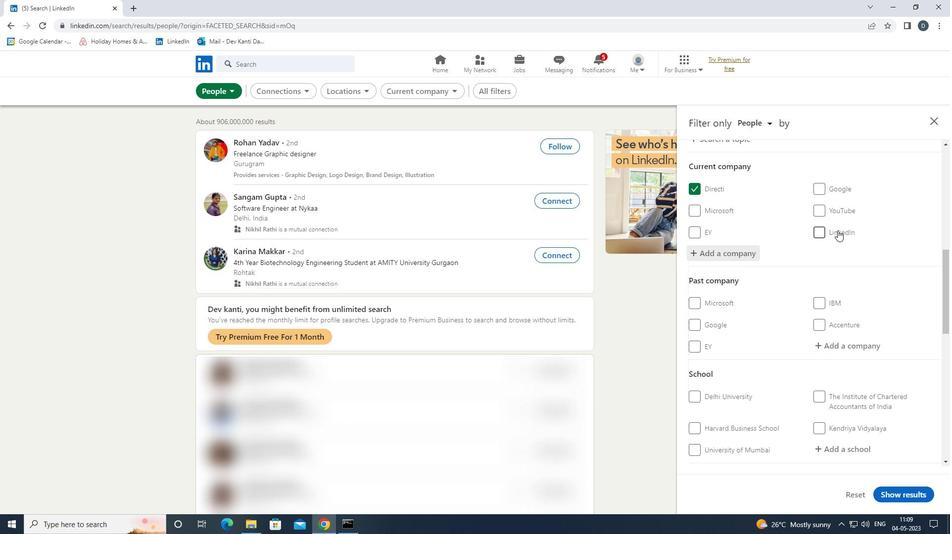 
Action: Mouse scrolled (779, 207) with delta (0, 0)
Screenshot: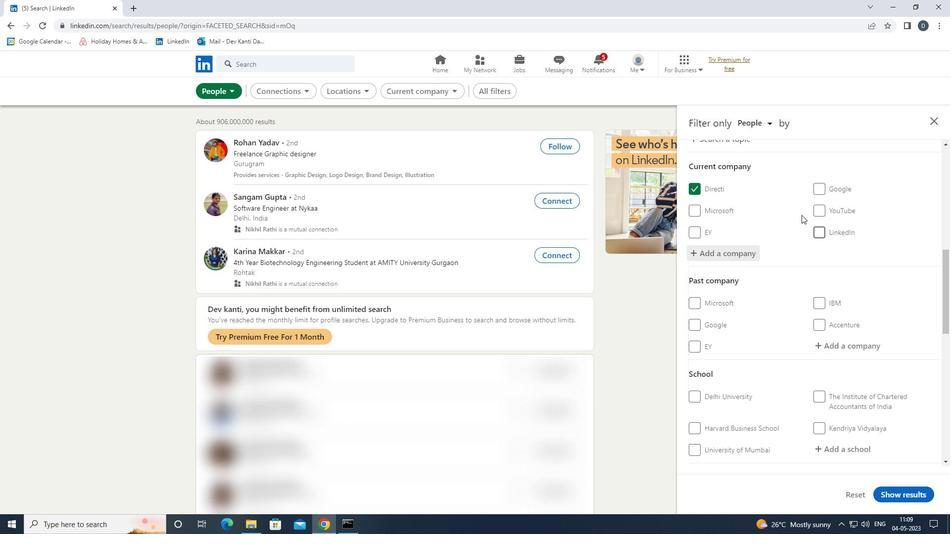 
Action: Mouse moved to (861, 303)
Screenshot: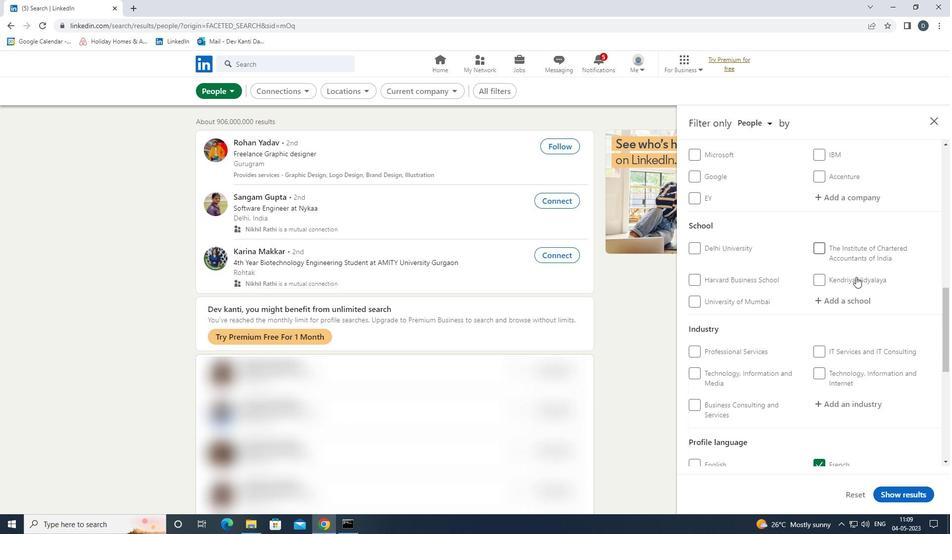 
Action: Mouse pressed left at (861, 303)
Screenshot: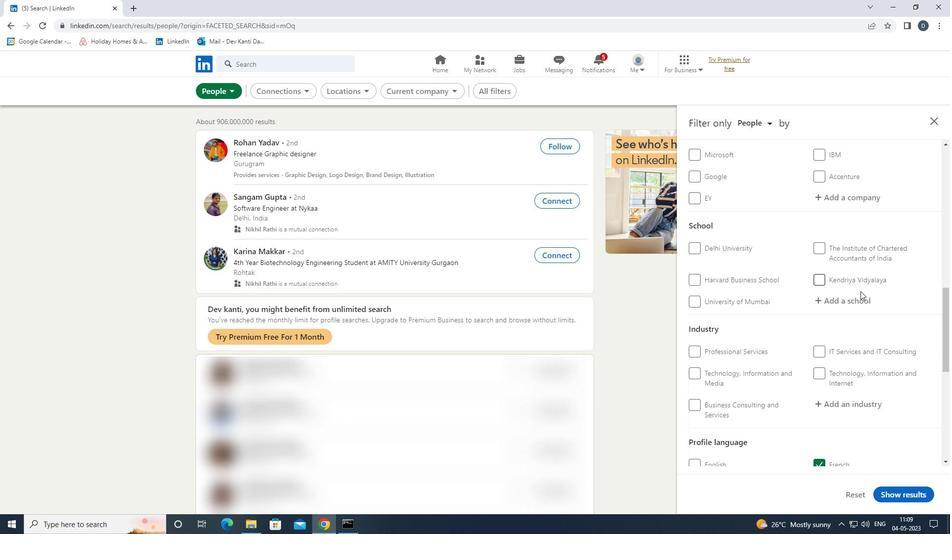 
Action: Mouse moved to (852, 295)
Screenshot: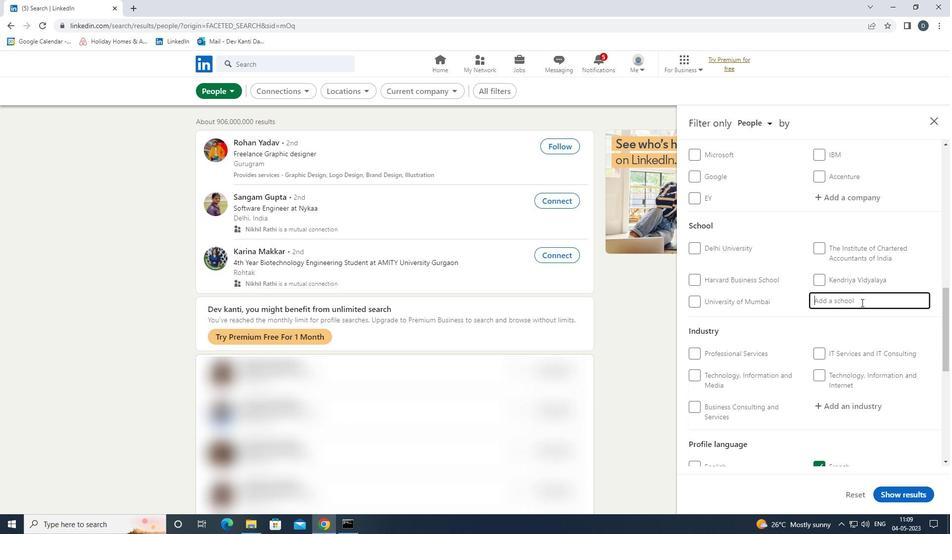
Action: Key pressed <Key.shift><Key.shift><Key.shift><Key.shift><Key.shift><Key.shift><Key.shift><Key.shift><Key.shift>DR.<Key.space><Key.shift><Key.shift><Key.shift><Key.shift><Key.shift>BABASAHED<Key.backspace>B<Key.down><Key.down><Key.enter>
Screenshot: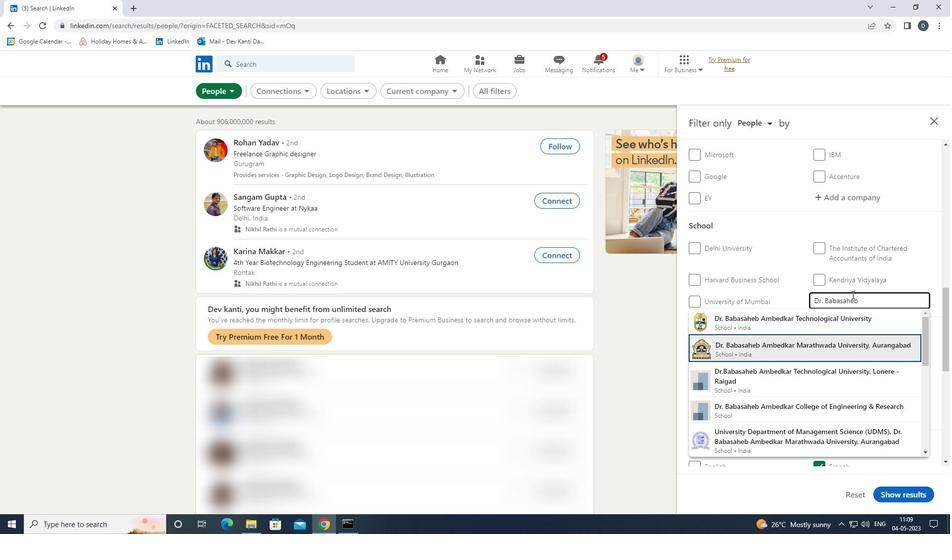 
Action: Mouse moved to (844, 295)
Screenshot: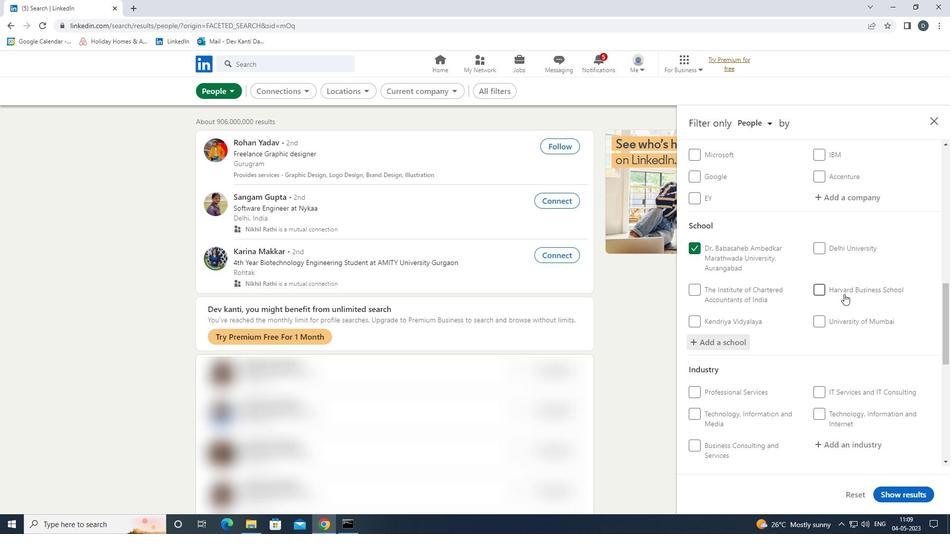
Action: Mouse scrolled (844, 295) with delta (0, 0)
Screenshot: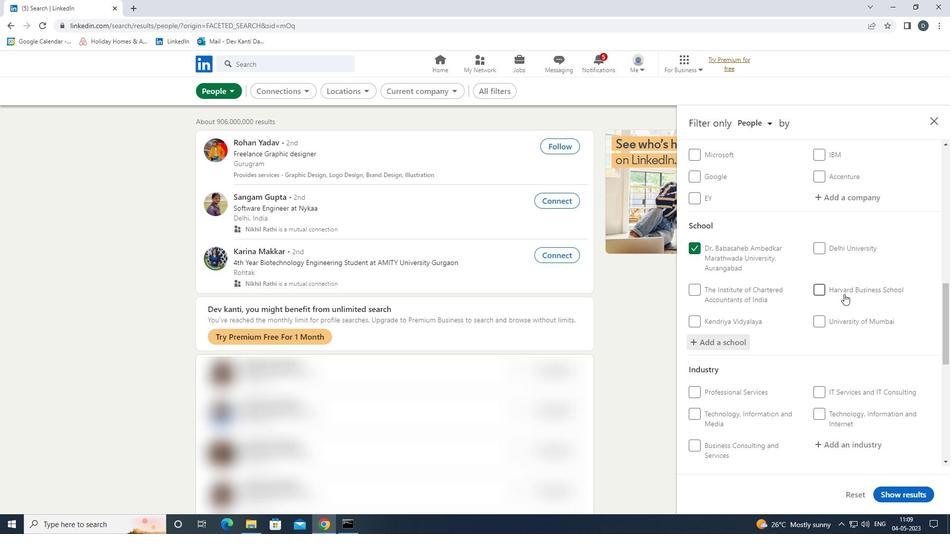 
Action: Mouse moved to (843, 298)
Screenshot: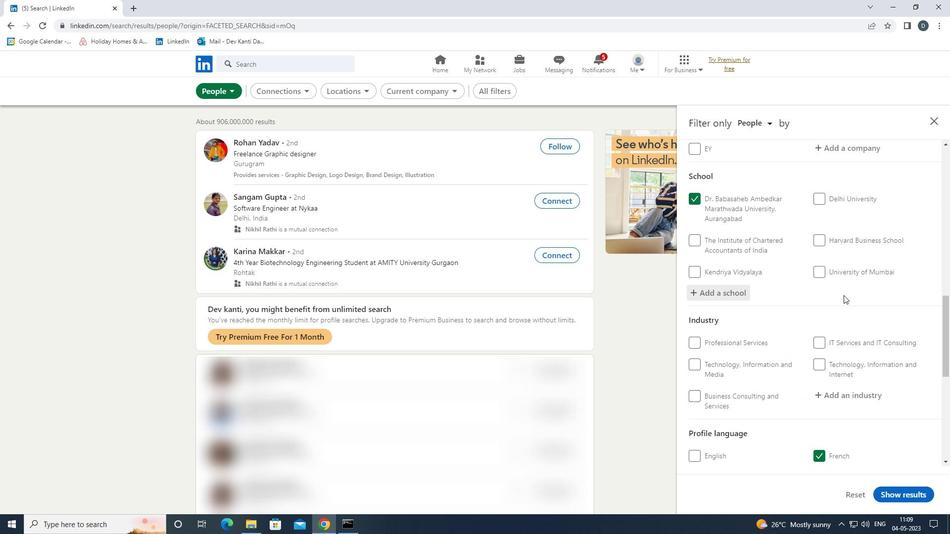 
Action: Mouse scrolled (843, 297) with delta (0, 0)
Screenshot: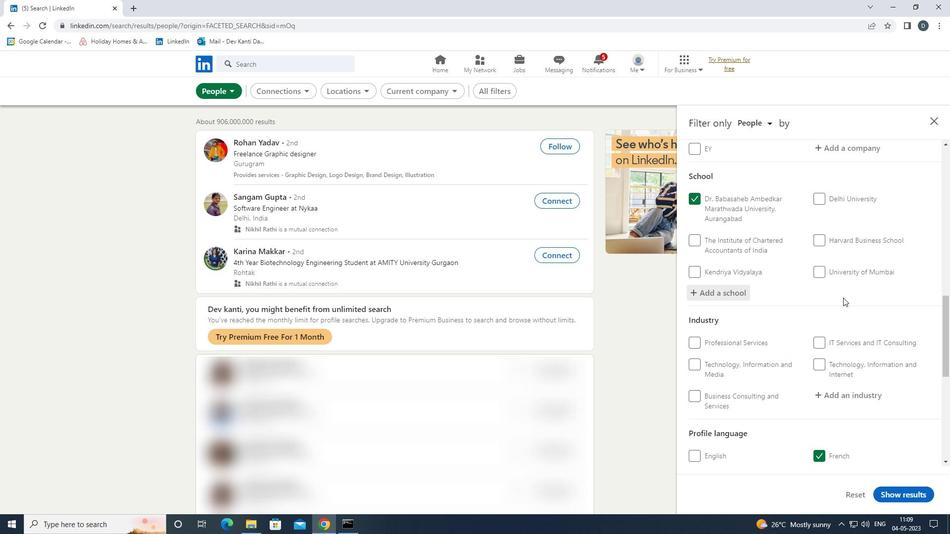 
Action: Mouse moved to (843, 299)
Screenshot: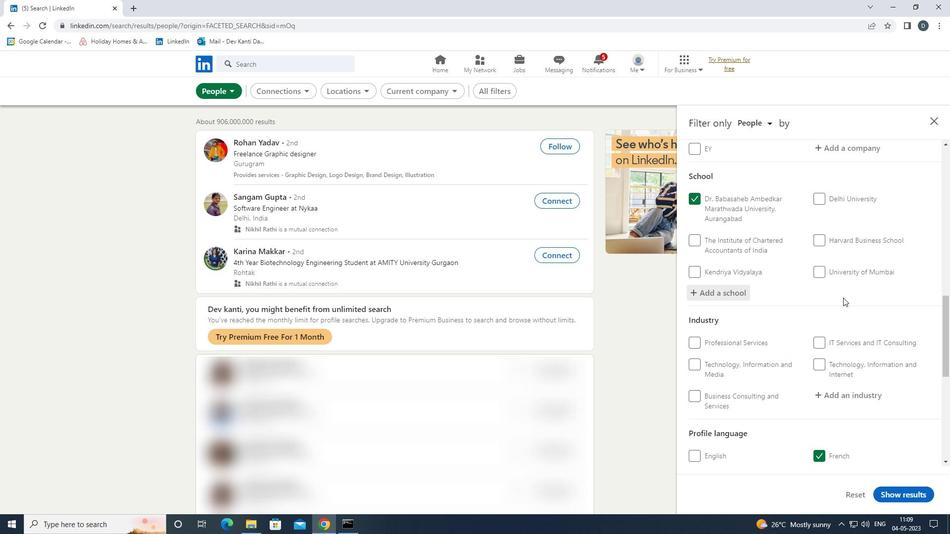 
Action: Mouse scrolled (843, 298) with delta (0, 0)
Screenshot: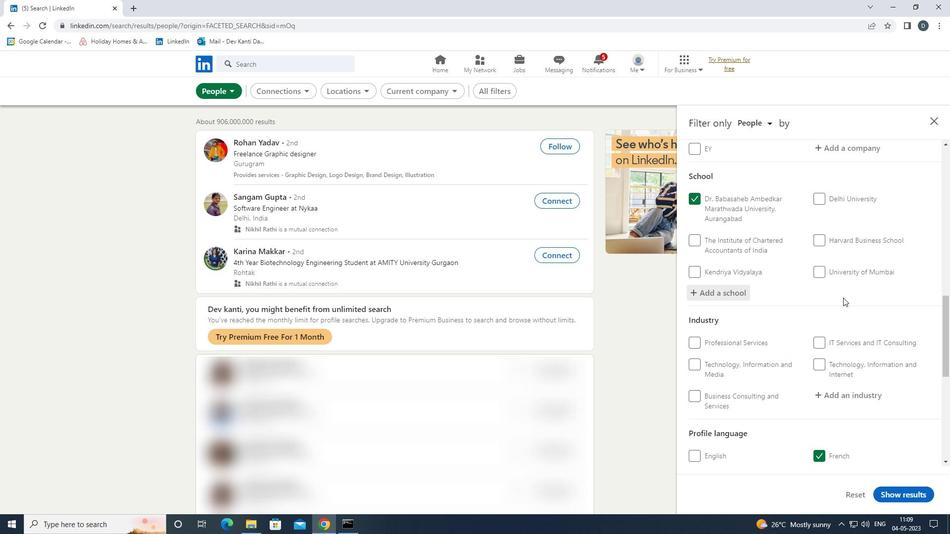 
Action: Mouse moved to (849, 289)
Screenshot: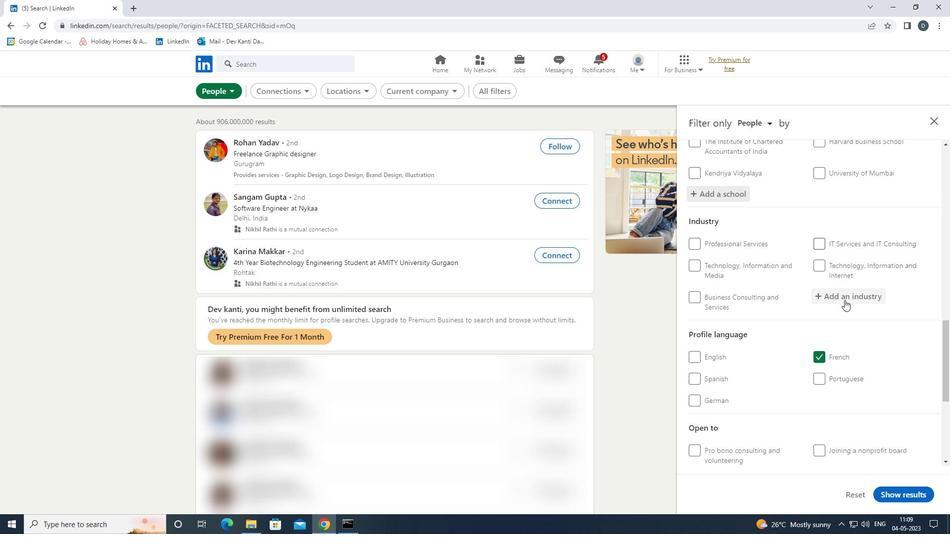 
Action: Mouse pressed left at (849, 289)
Screenshot: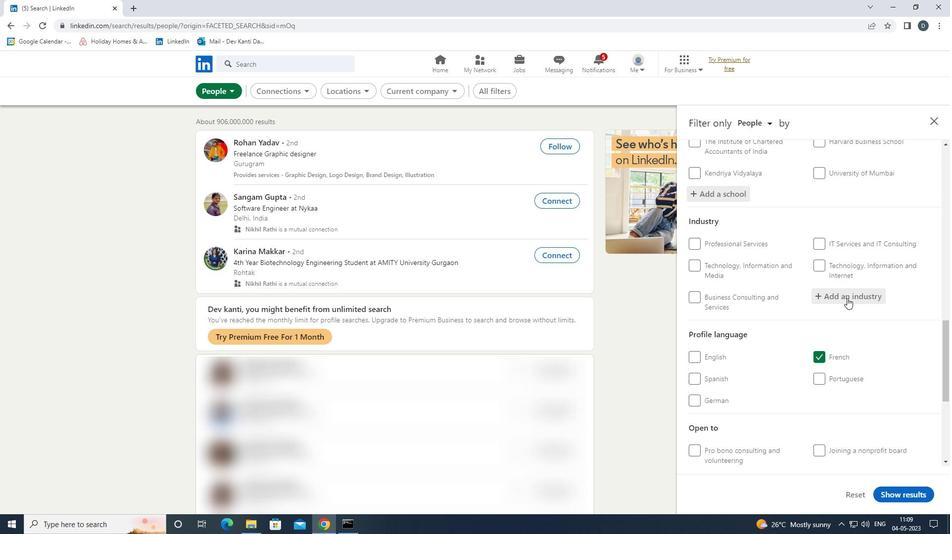 
Action: Key pressed <Key.shift>LEASING<Key.down><Key.down><Key.enter>
Screenshot: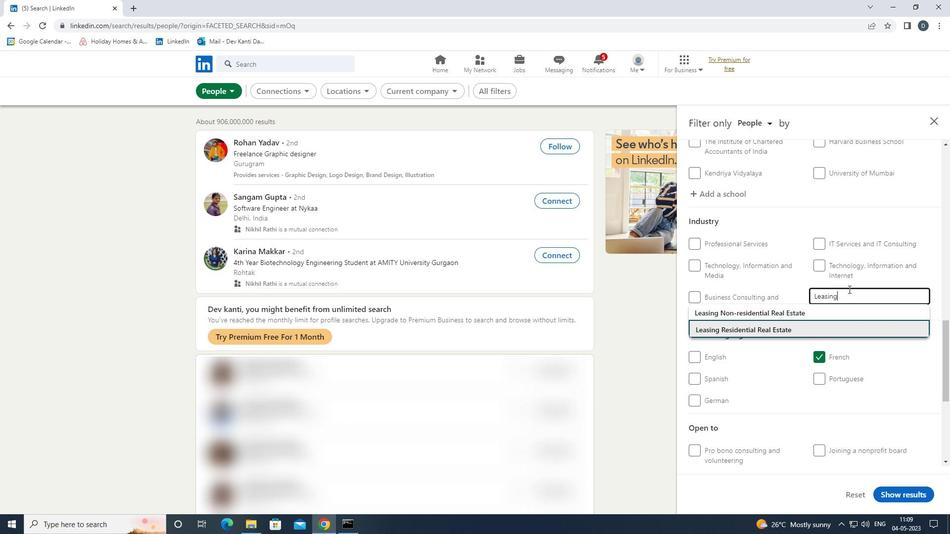 
Action: Mouse moved to (834, 283)
Screenshot: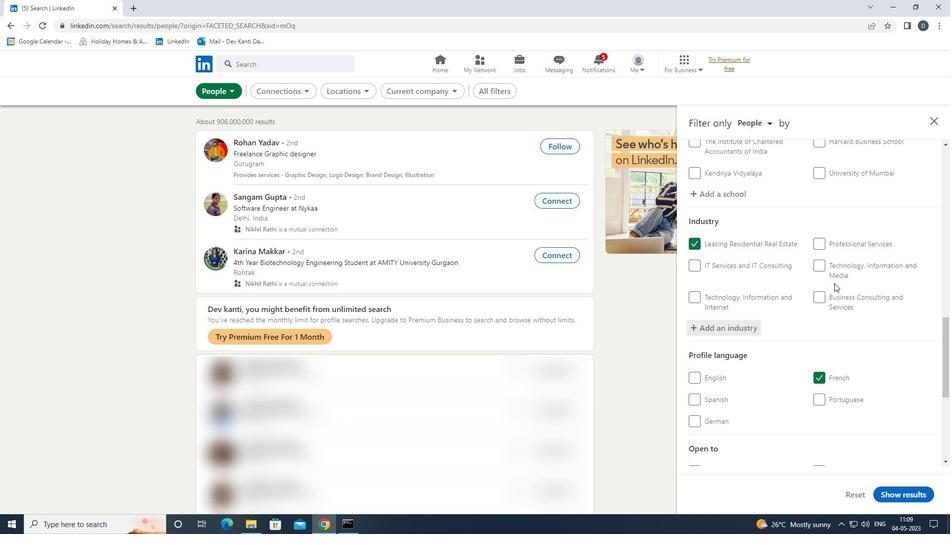 
Action: Mouse scrolled (834, 282) with delta (0, 0)
Screenshot: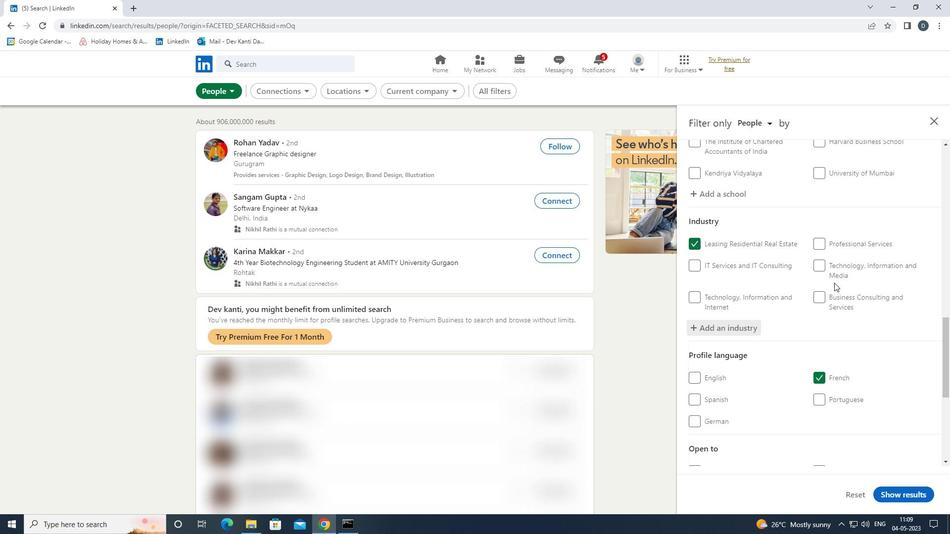 
Action: Mouse scrolled (834, 282) with delta (0, 0)
Screenshot: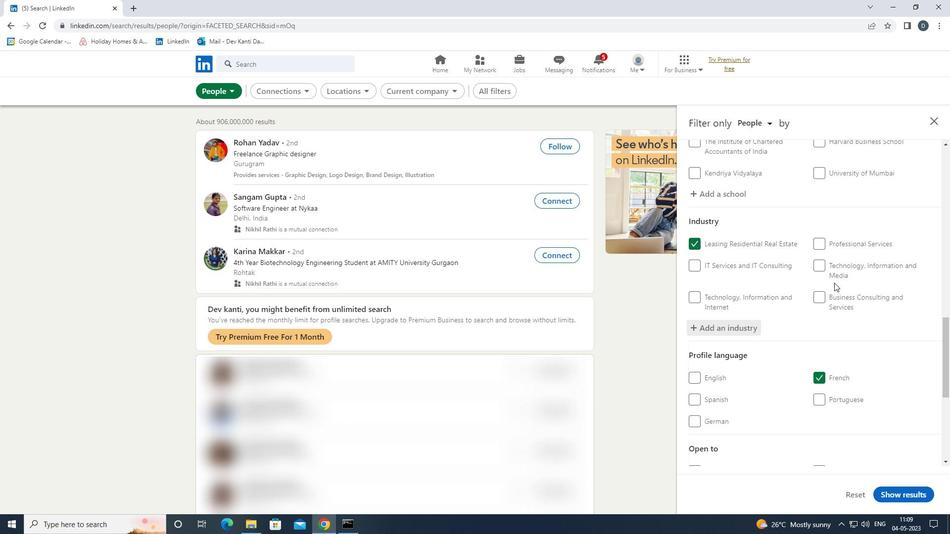 
Action: Mouse scrolled (834, 282) with delta (0, 0)
Screenshot: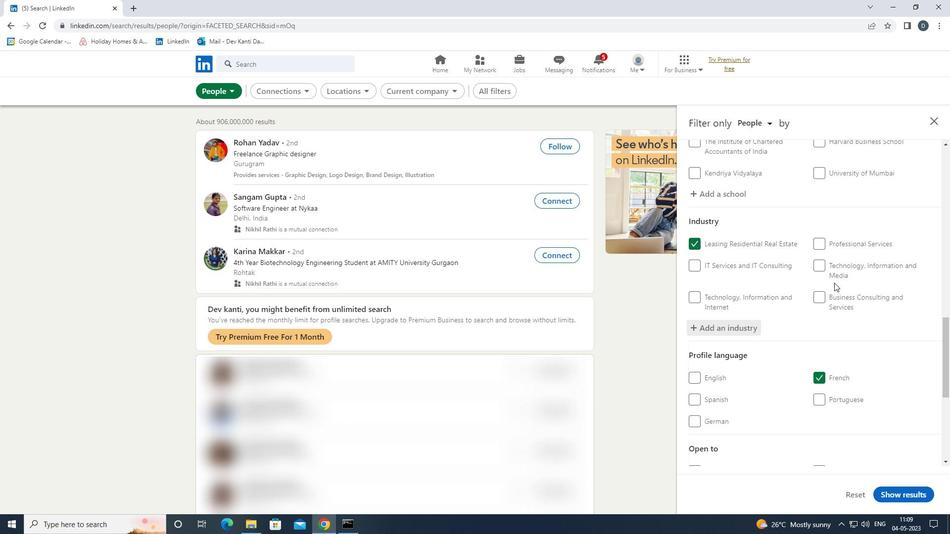 
Action: Mouse scrolled (834, 282) with delta (0, 0)
Screenshot: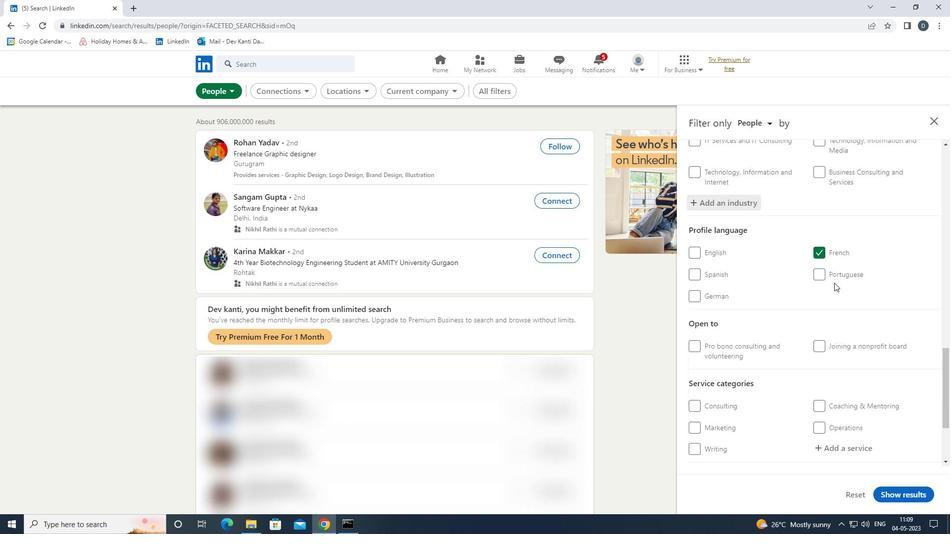 
Action: Mouse scrolled (834, 282) with delta (0, 0)
Screenshot: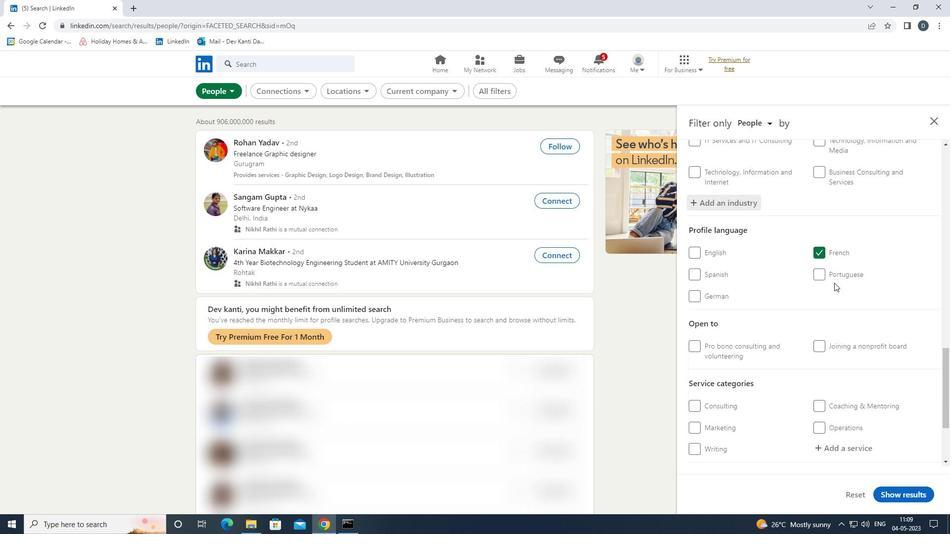 
Action: Mouse moved to (843, 324)
Screenshot: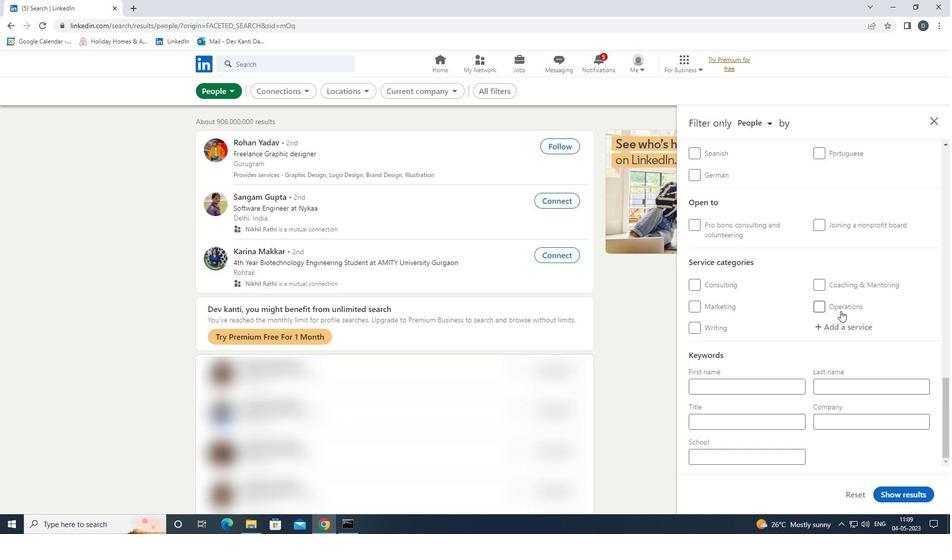 
Action: Mouse pressed left at (843, 324)
Screenshot: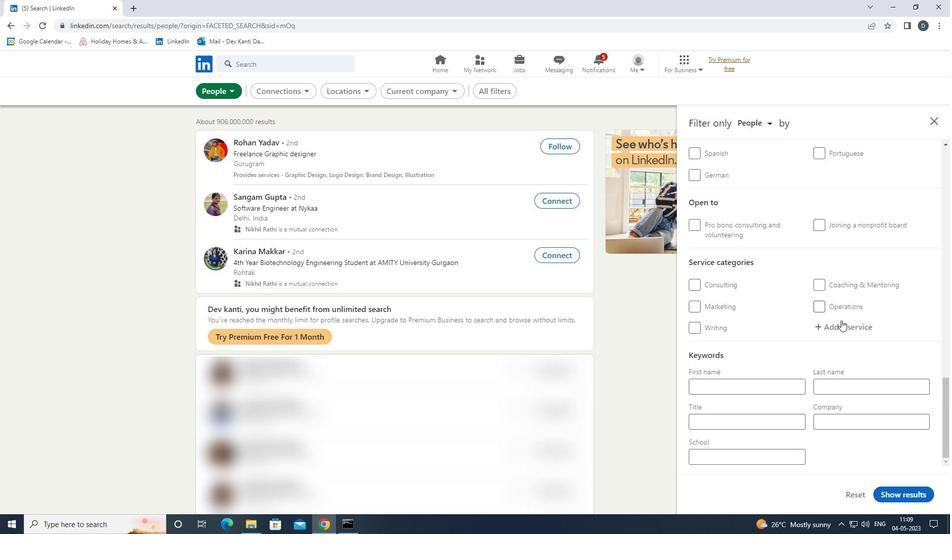 
Action: Key pressed <Key.shift>BLOGGING<Key.down><Key.down><Key.enter>
Screenshot: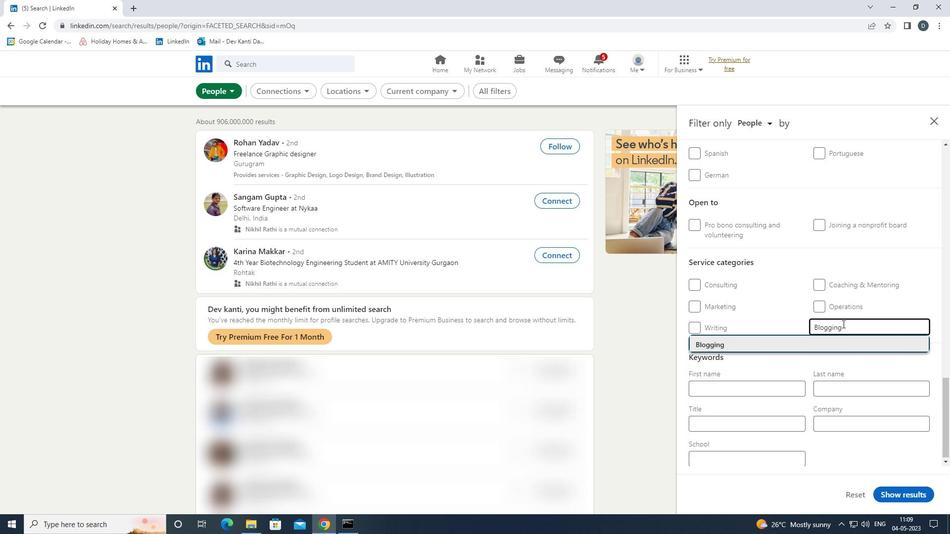 
Action: Mouse moved to (840, 339)
Screenshot: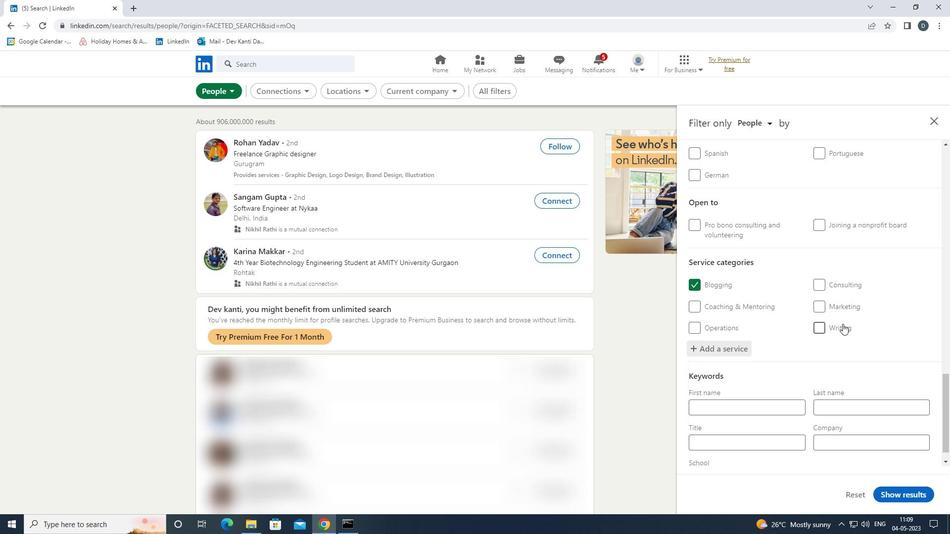 
Action: Mouse scrolled (840, 339) with delta (0, 0)
Screenshot: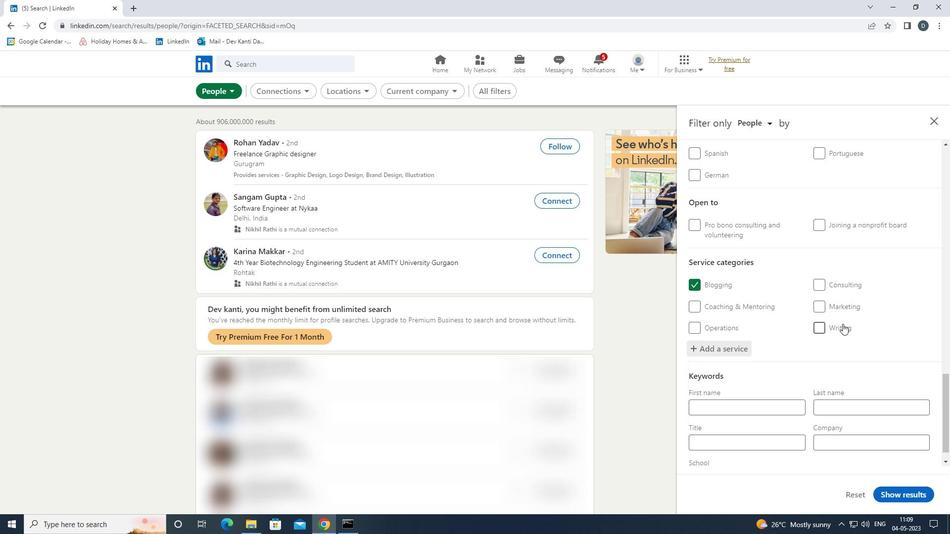 
Action: Mouse moved to (835, 351)
Screenshot: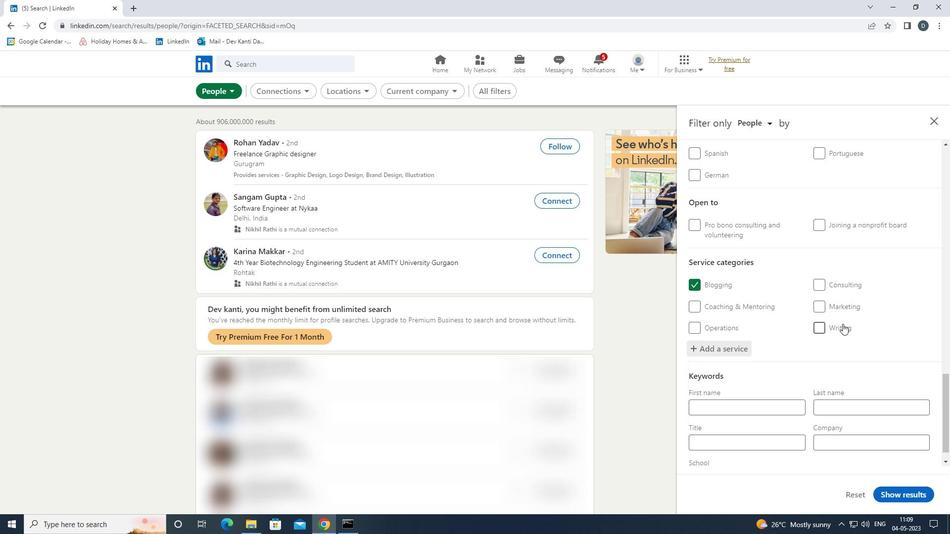 
Action: Mouse scrolled (835, 350) with delta (0, 0)
Screenshot: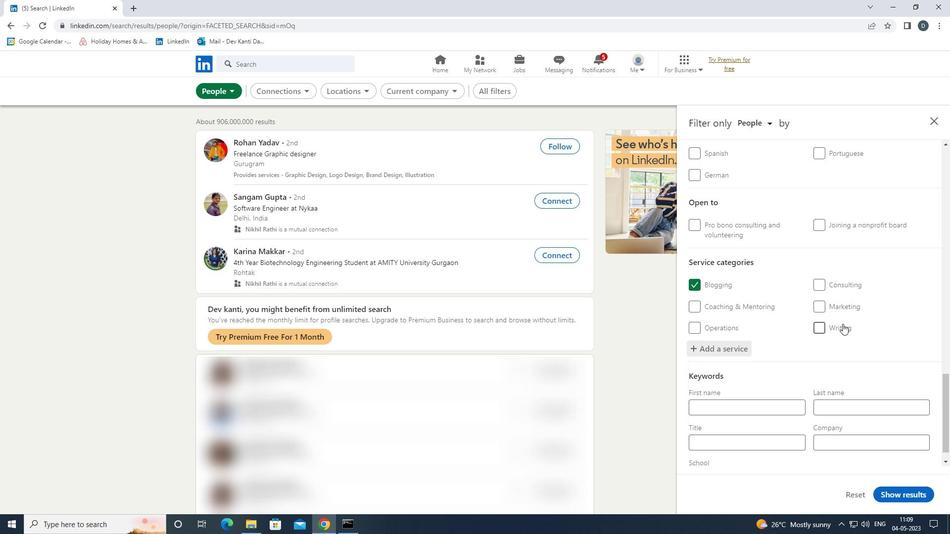 
Action: Mouse moved to (832, 357)
Screenshot: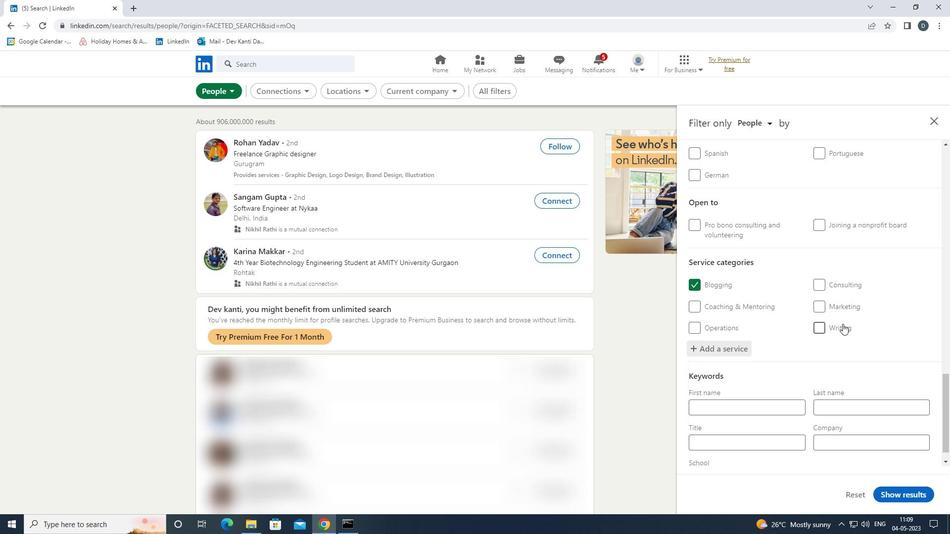
Action: Mouse scrolled (832, 356) with delta (0, 0)
Screenshot: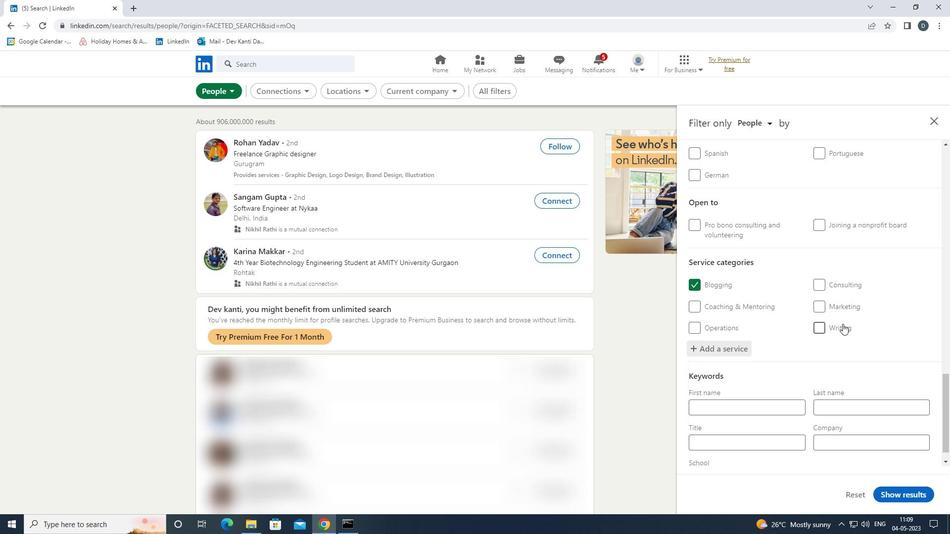 
Action: Mouse moved to (832, 359)
Screenshot: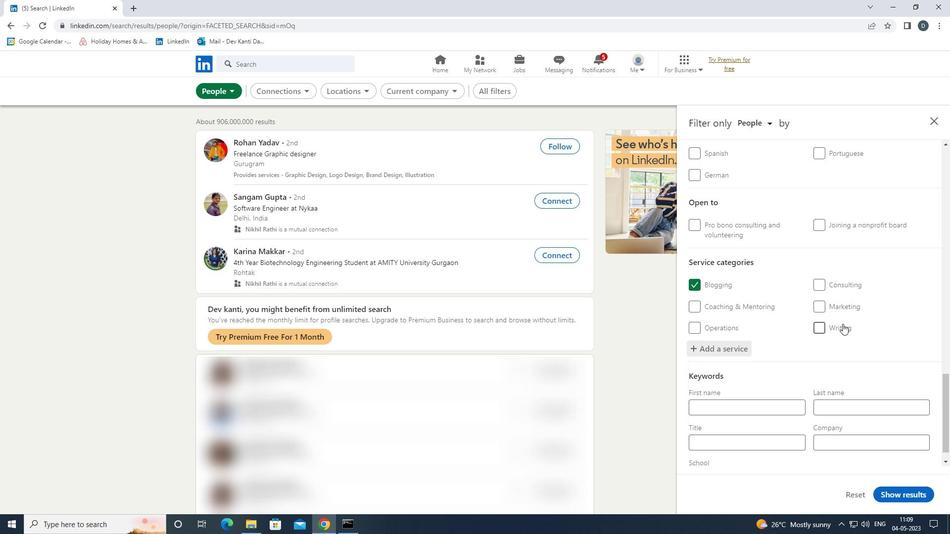 
Action: Mouse scrolled (832, 358) with delta (0, 0)
Screenshot: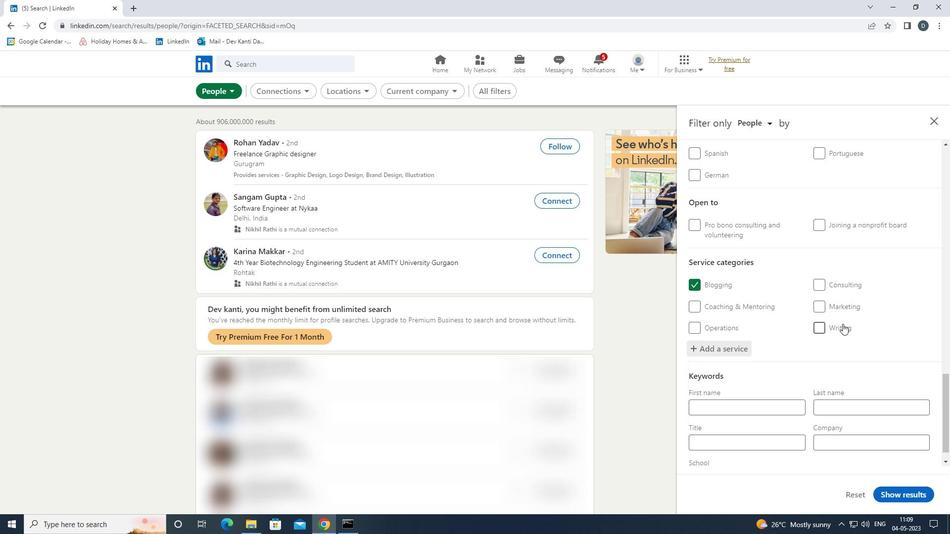 
Action: Mouse moved to (831, 364)
Screenshot: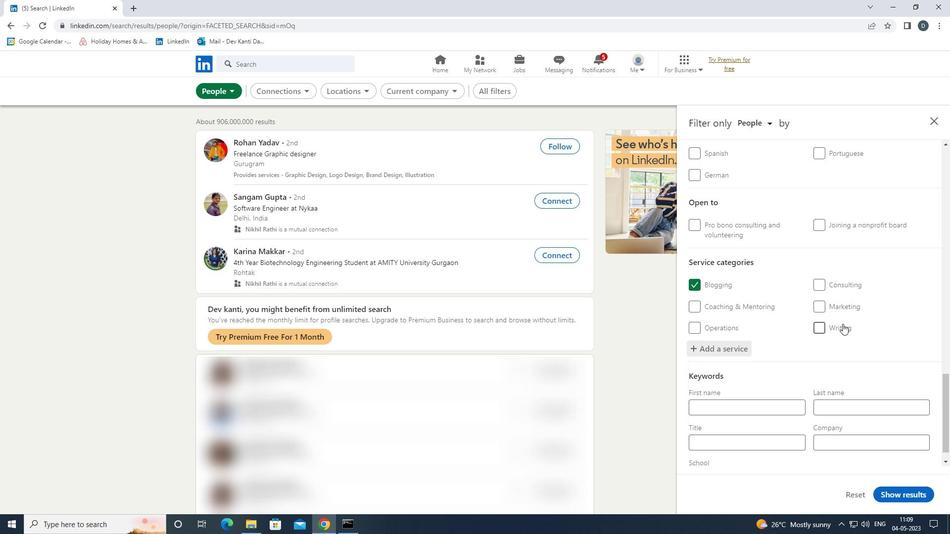 
Action: Mouse scrolled (831, 363) with delta (0, 0)
Screenshot: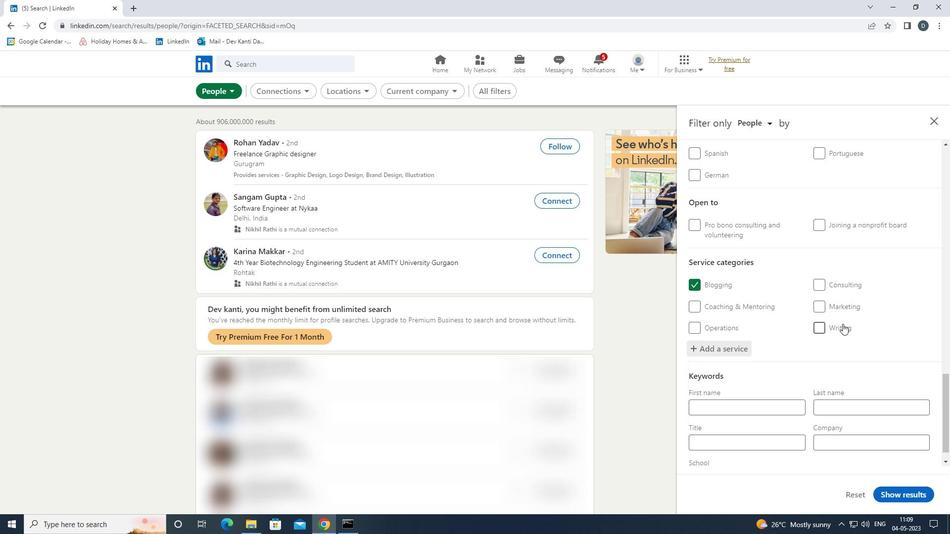 
Action: Mouse moved to (779, 416)
Screenshot: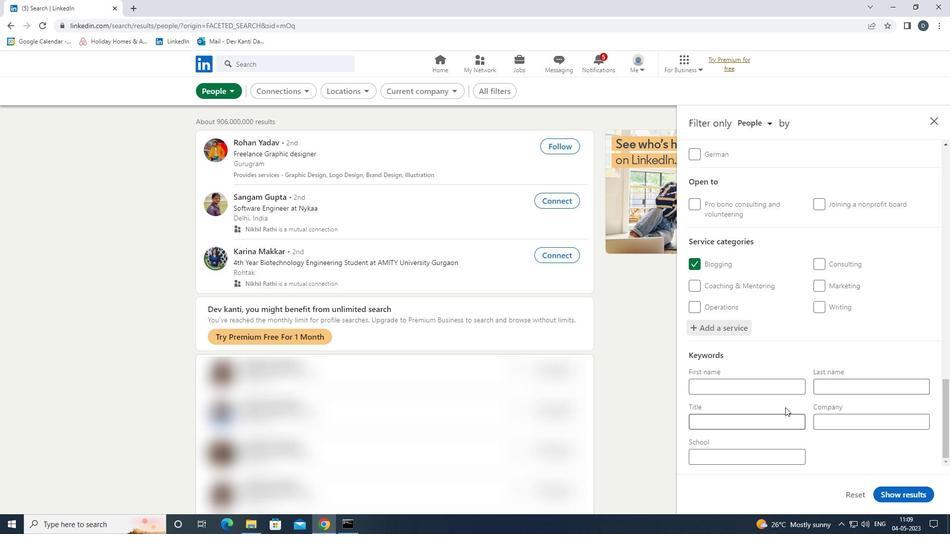 
Action: Mouse pressed left at (779, 416)
Screenshot: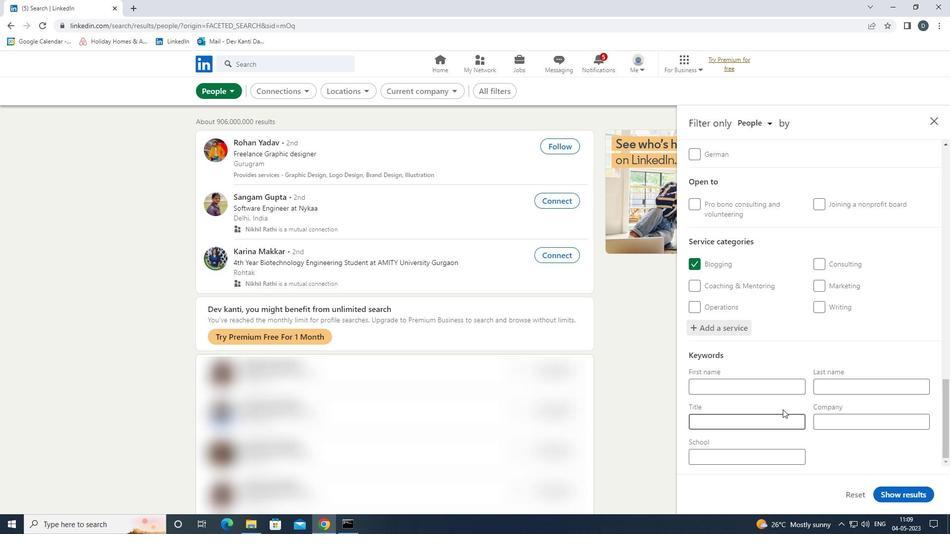 
Action: Mouse moved to (776, 417)
Screenshot: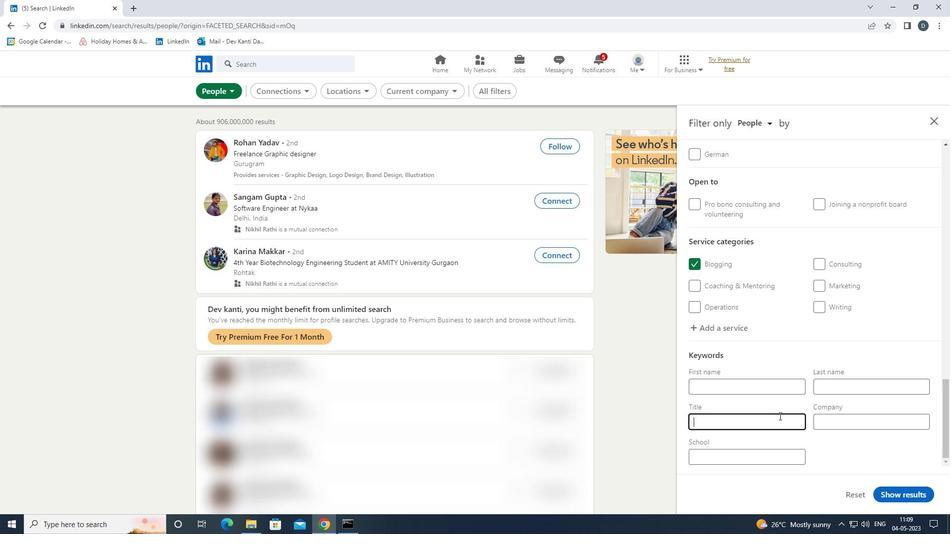 
Action: Key pressed <Key.shift>ARCHITECT
Screenshot: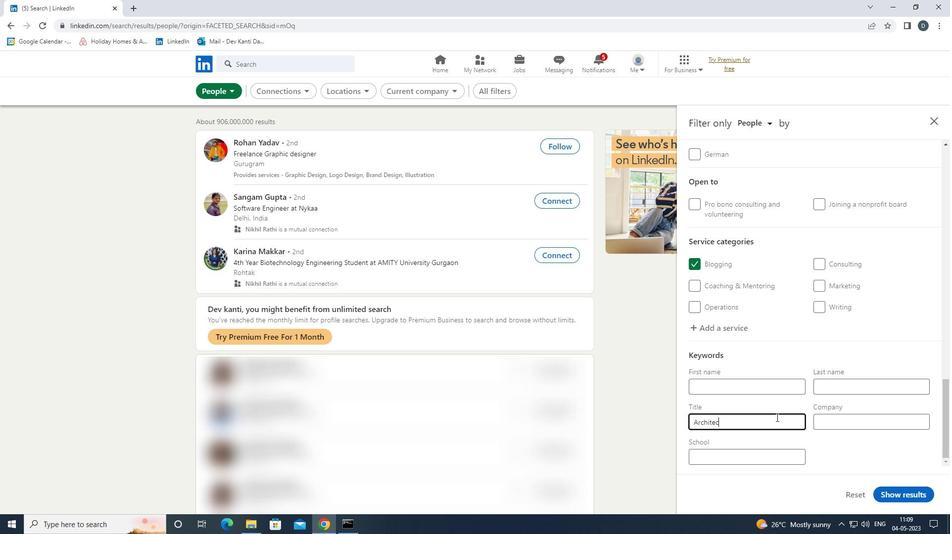 
Action: Mouse moved to (928, 494)
Screenshot: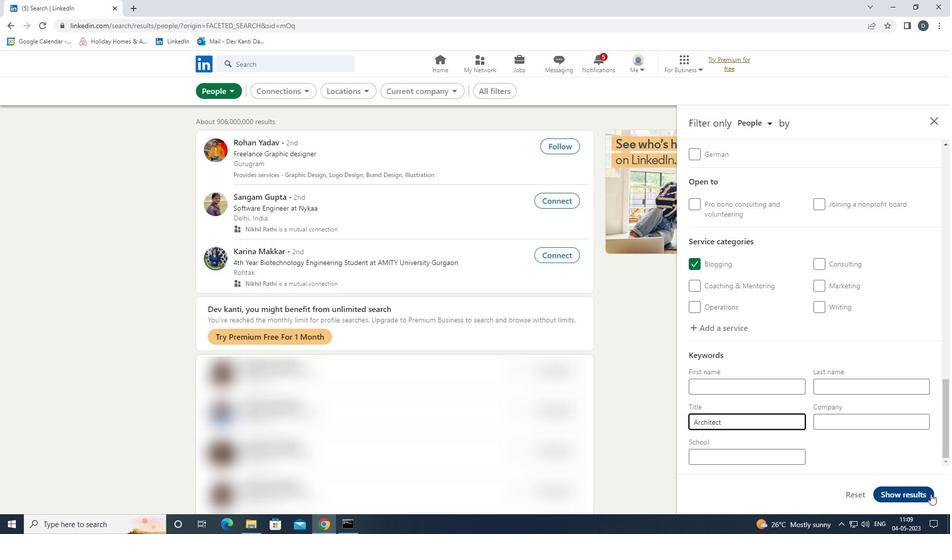 
Action: Mouse pressed left at (928, 494)
Screenshot: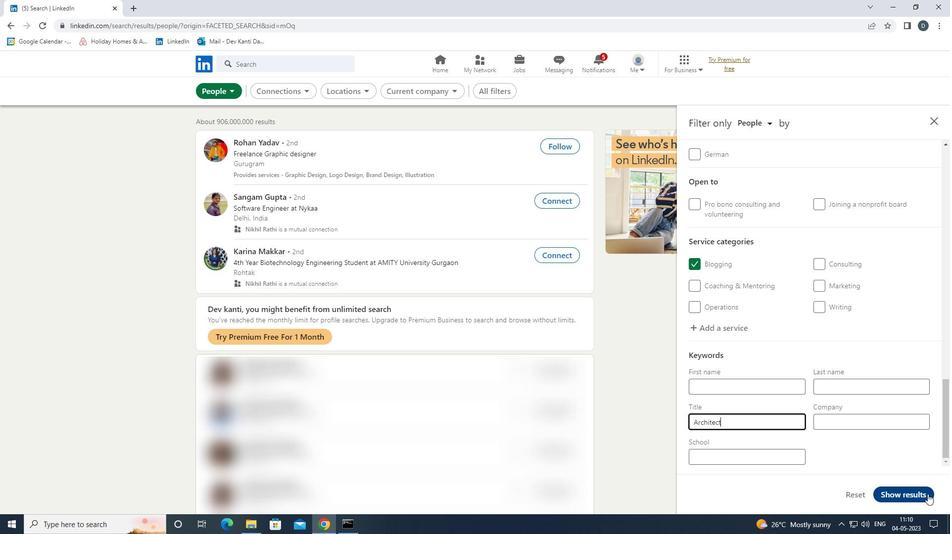 
Action: Mouse moved to (680, 254)
Screenshot: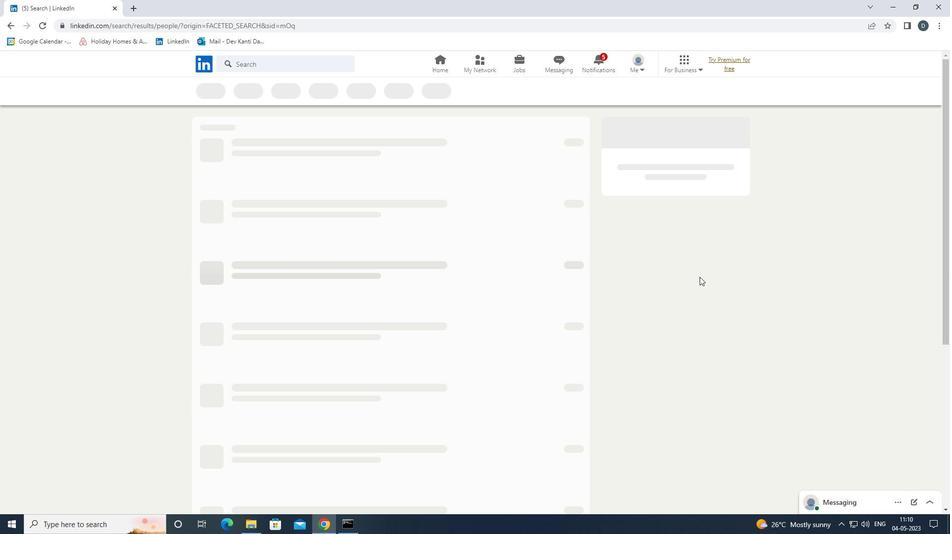 
